 Task: Research Airbnb options in Sihanoukville, Cambodia from 8th December, 2023 to 15th December, 2023 for 9 adults. Place can be shared room with 5 bedrooms having 9 beds and 5 bathrooms. Property type can be flat. Amenities needed are: wifi, TV, free parkinig on premises, gym, breakfast. Look for 3 properties as per requirement.
Action: Mouse moved to (422, 66)
Screenshot: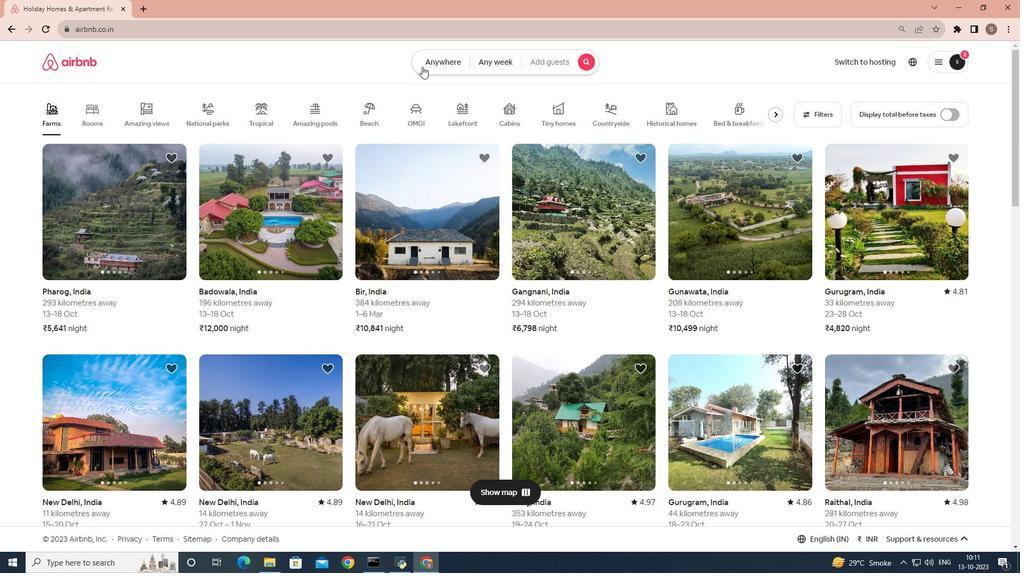 
Action: Mouse pressed left at (422, 66)
Screenshot: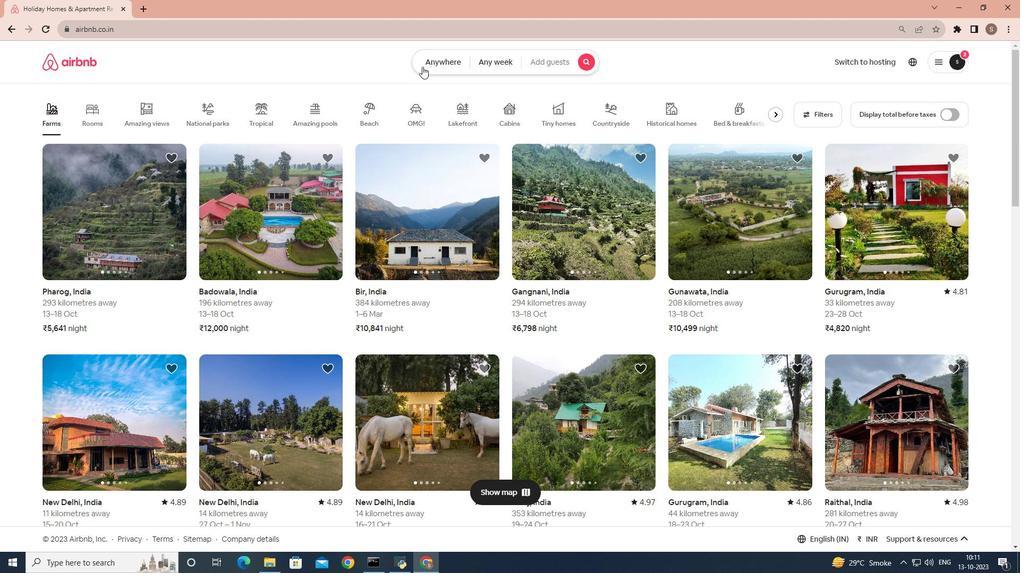 
Action: Mouse moved to (326, 101)
Screenshot: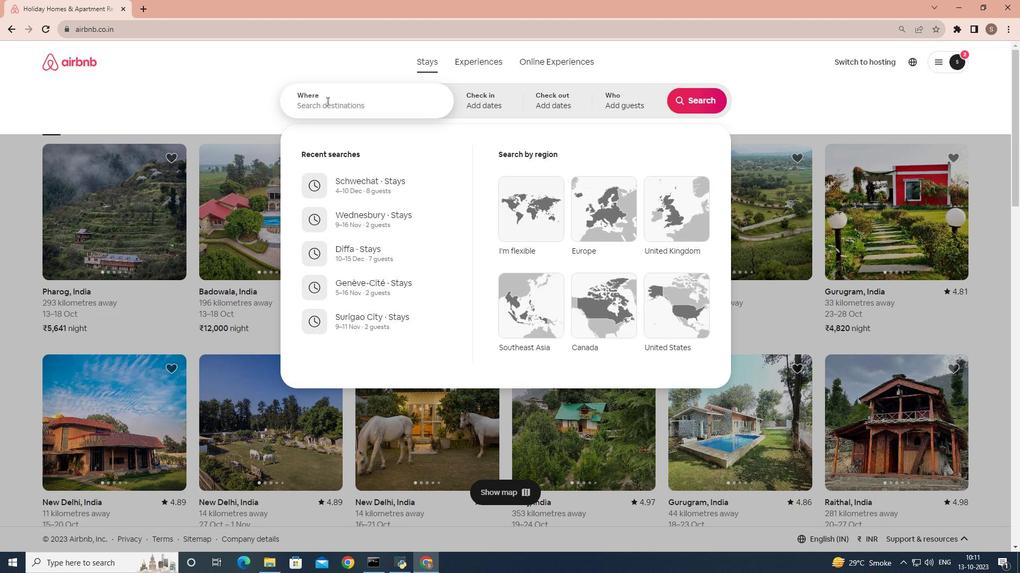 
Action: Mouse pressed left at (326, 101)
Screenshot: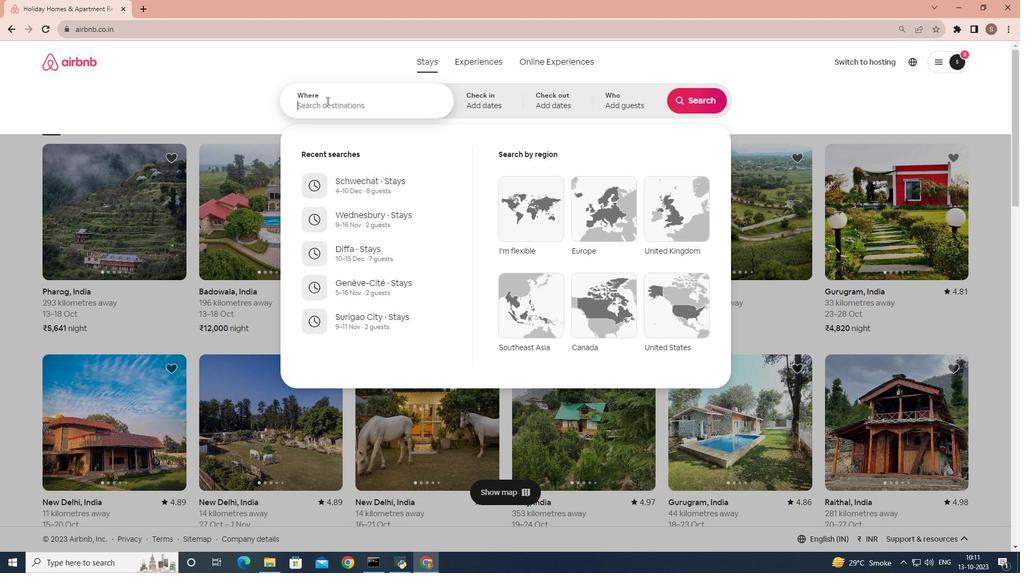 
Action: Key pressed sihanou
Screenshot: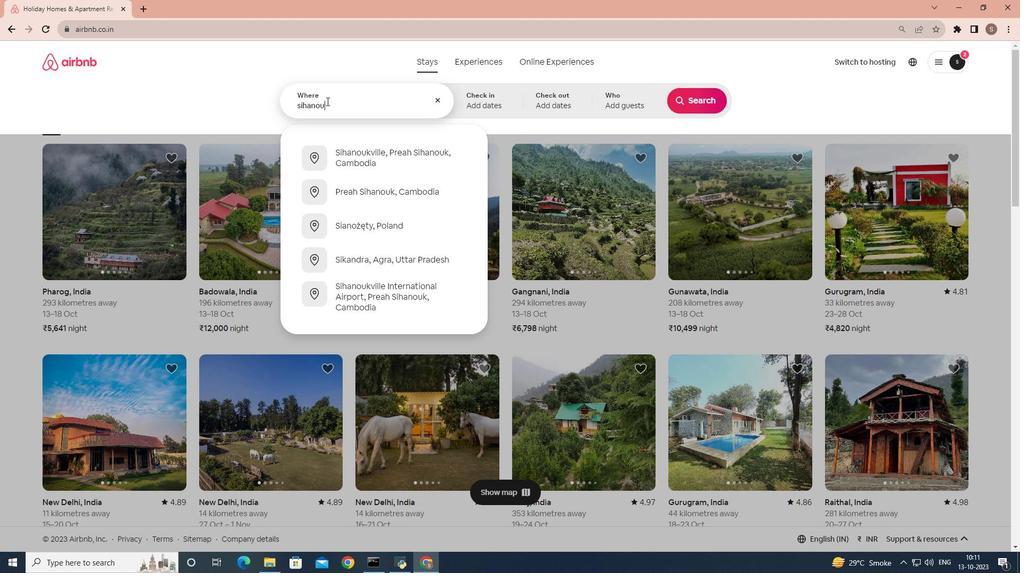 
Action: Mouse moved to (356, 167)
Screenshot: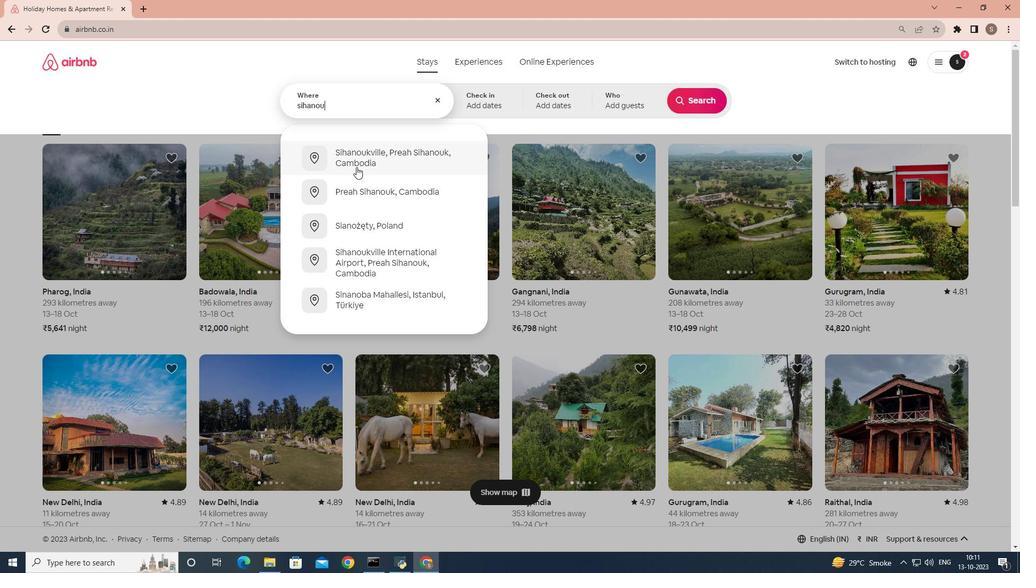 
Action: Mouse pressed left at (356, 167)
Screenshot: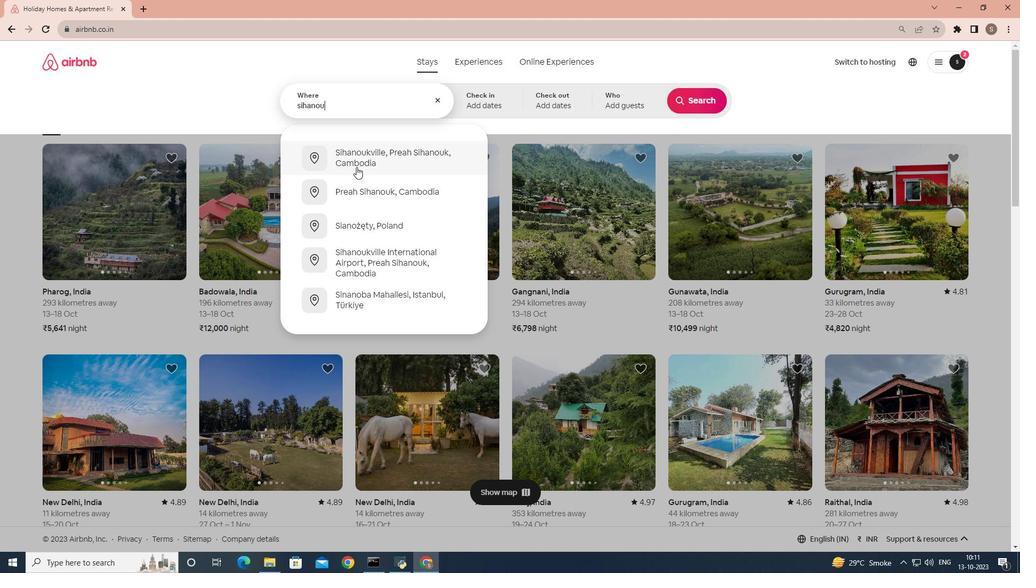 
Action: Mouse moved to (691, 181)
Screenshot: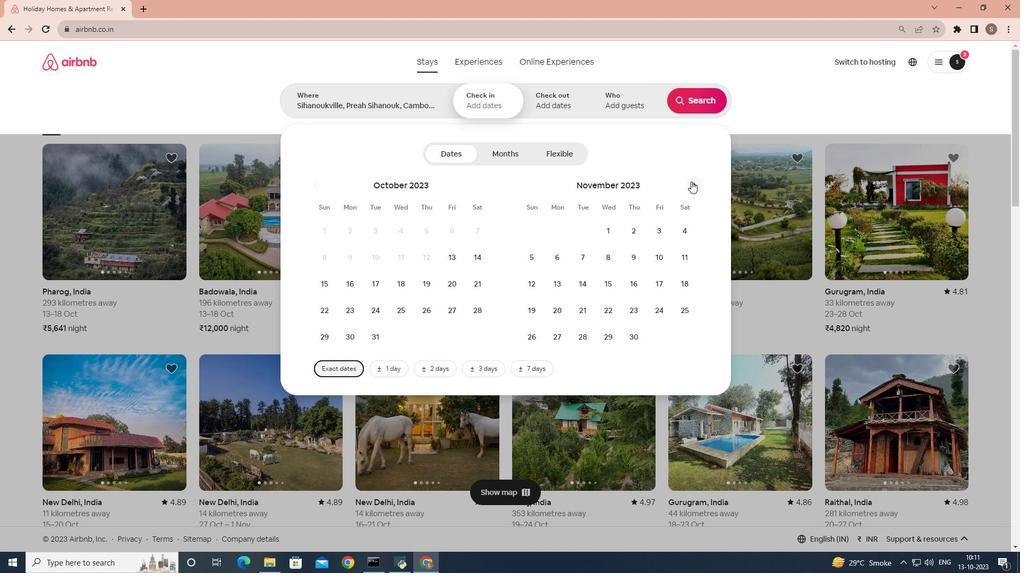 
Action: Mouse pressed left at (691, 181)
Screenshot: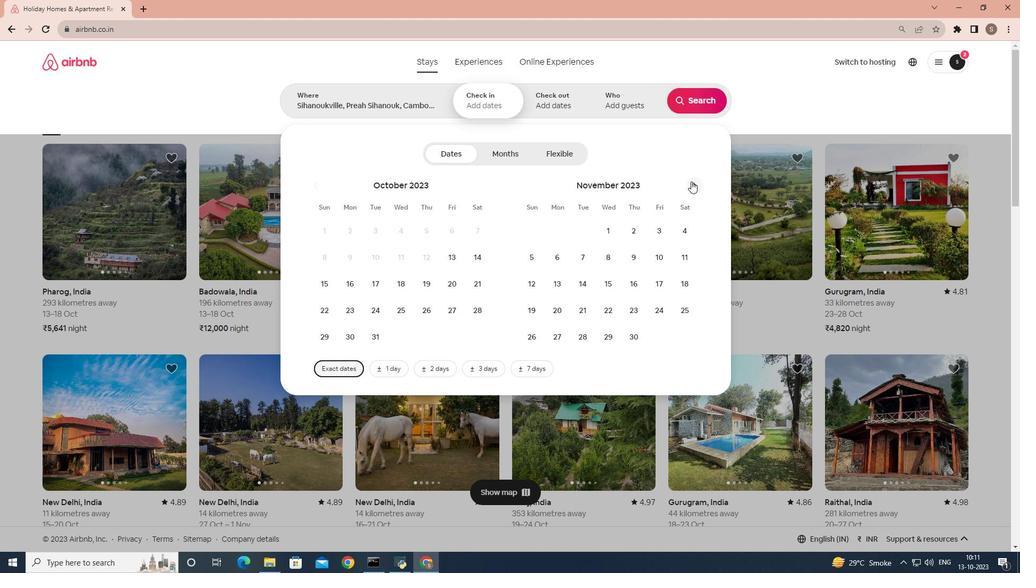 
Action: Mouse moved to (664, 266)
Screenshot: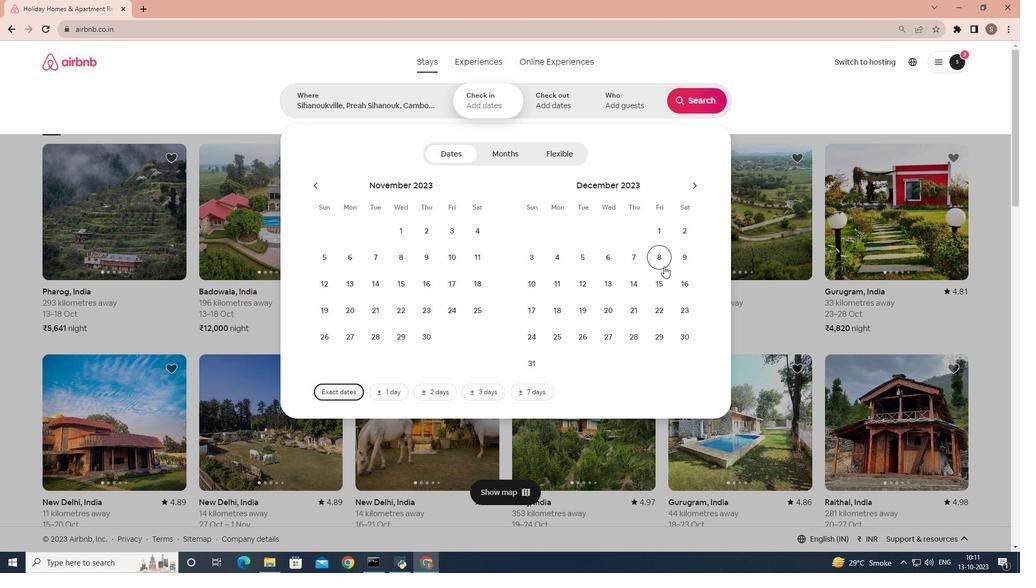 
Action: Mouse pressed left at (664, 266)
Screenshot: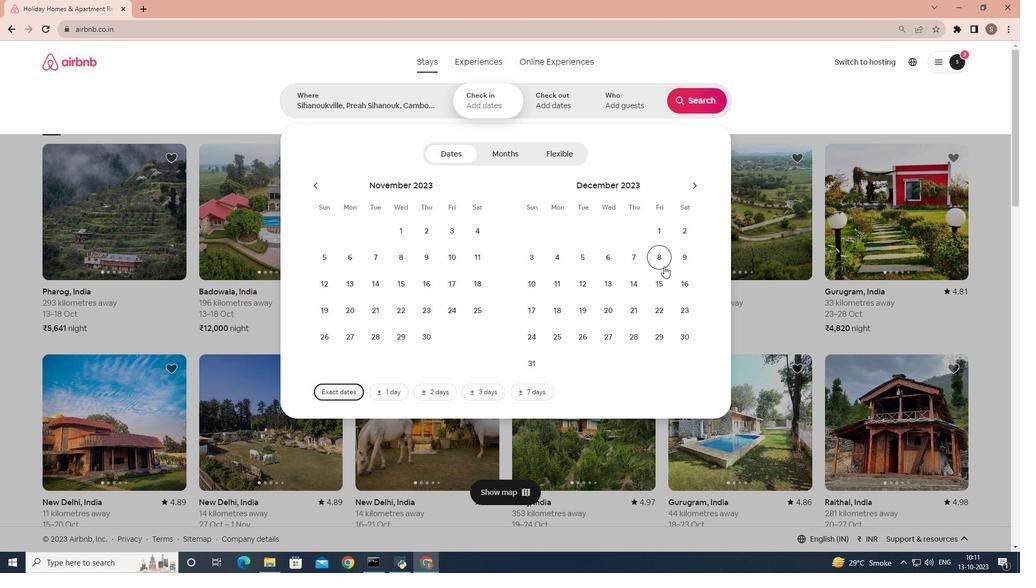 
Action: Mouse moved to (666, 284)
Screenshot: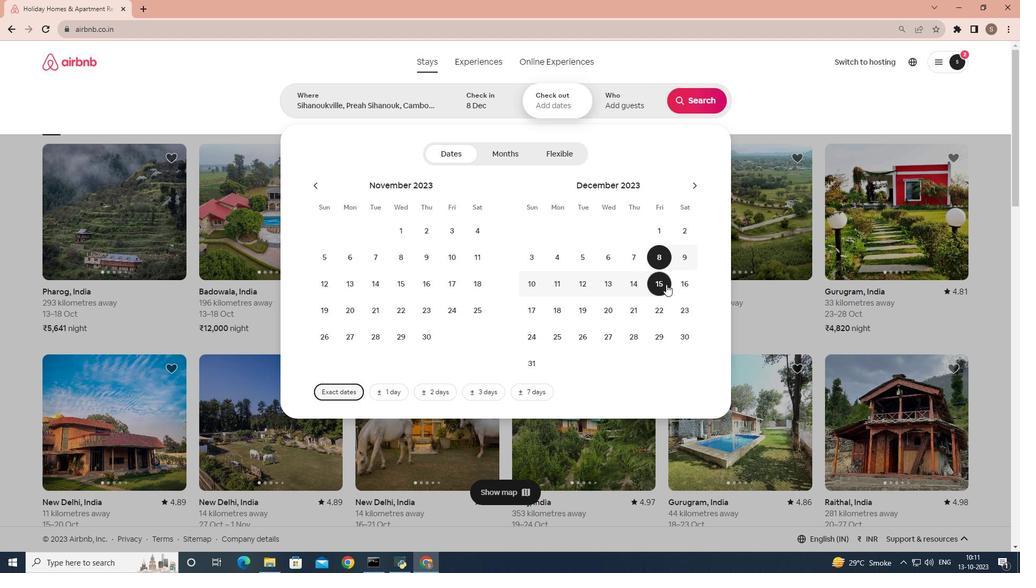 
Action: Mouse pressed left at (666, 284)
Screenshot: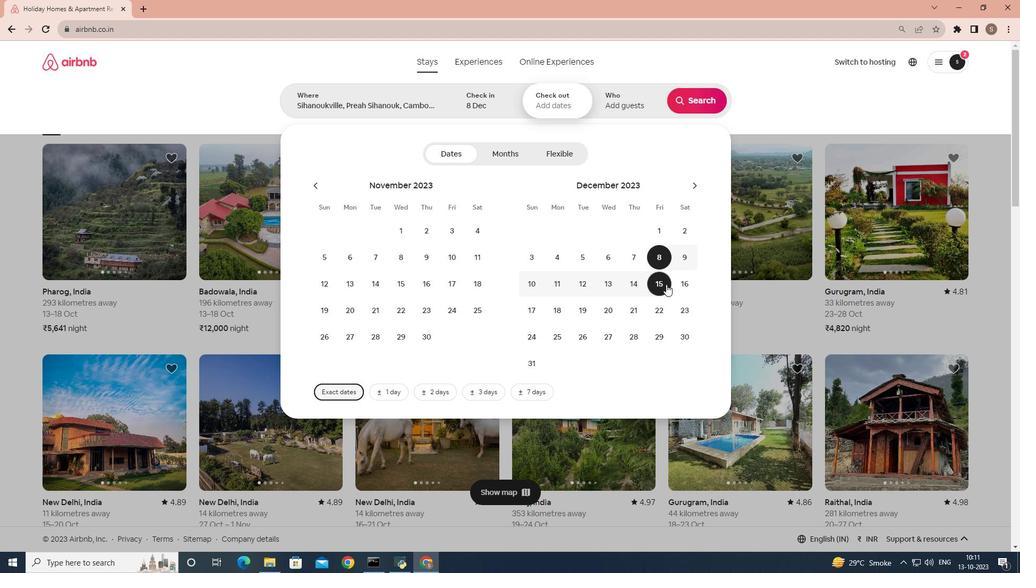 
Action: Mouse moved to (634, 107)
Screenshot: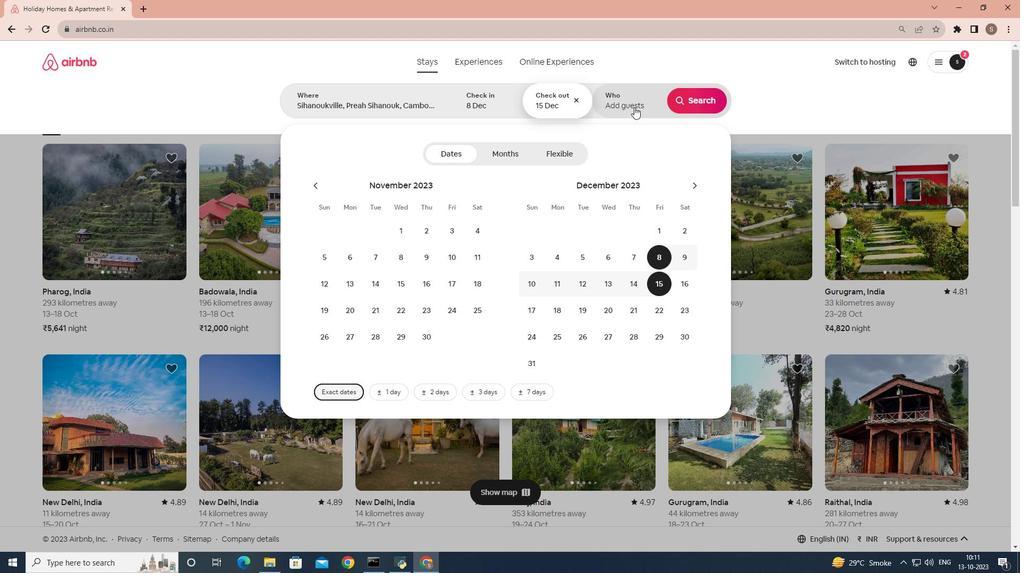 
Action: Mouse pressed left at (634, 107)
Screenshot: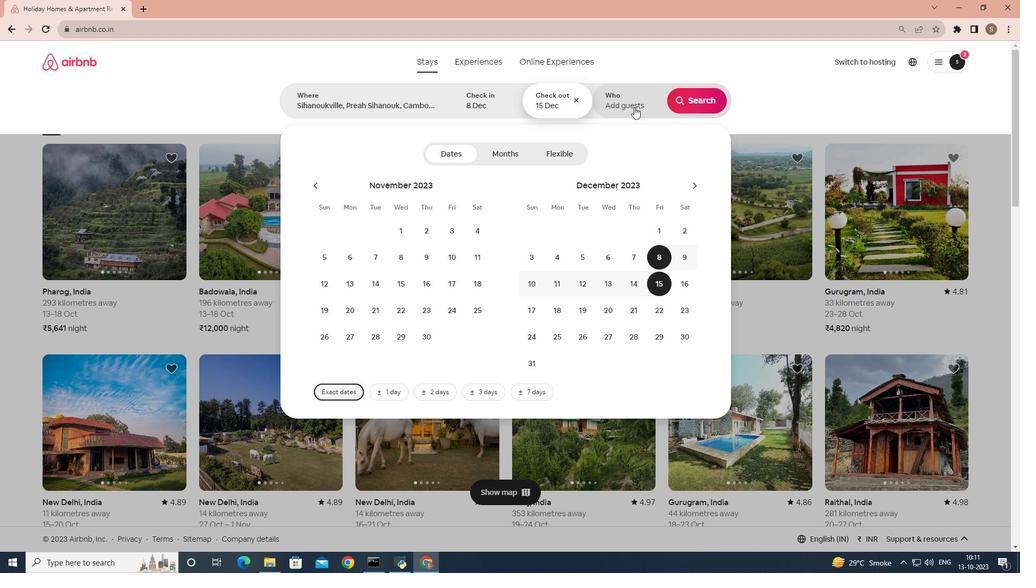 
Action: Mouse moved to (706, 156)
Screenshot: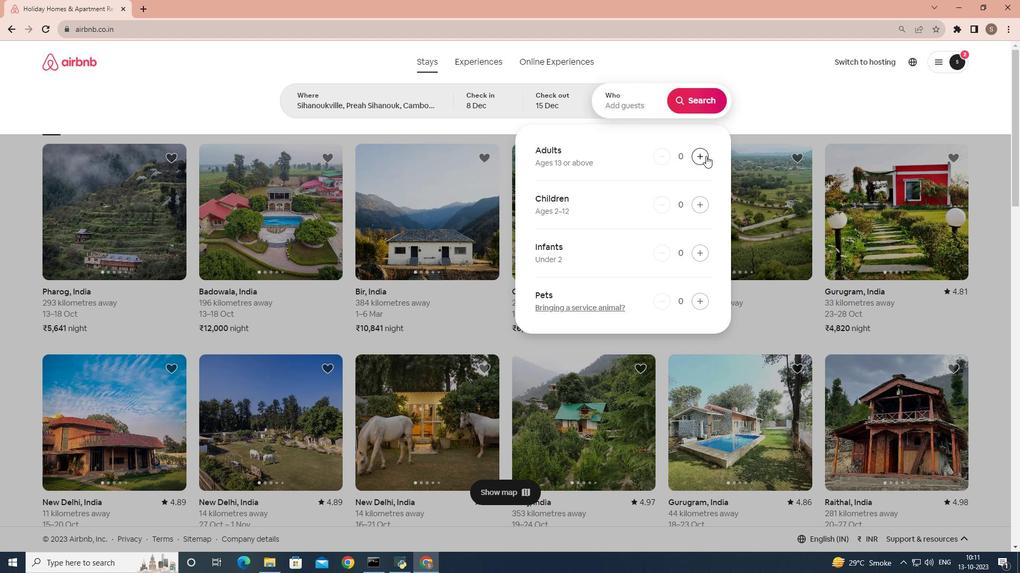 
Action: Mouse pressed left at (706, 156)
Screenshot: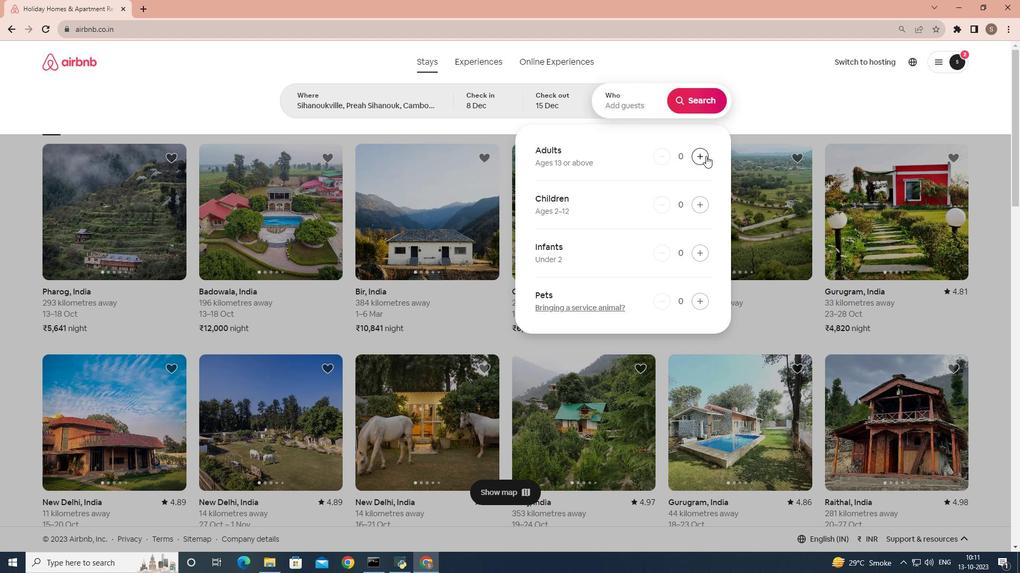 
Action: Mouse pressed left at (706, 156)
Screenshot: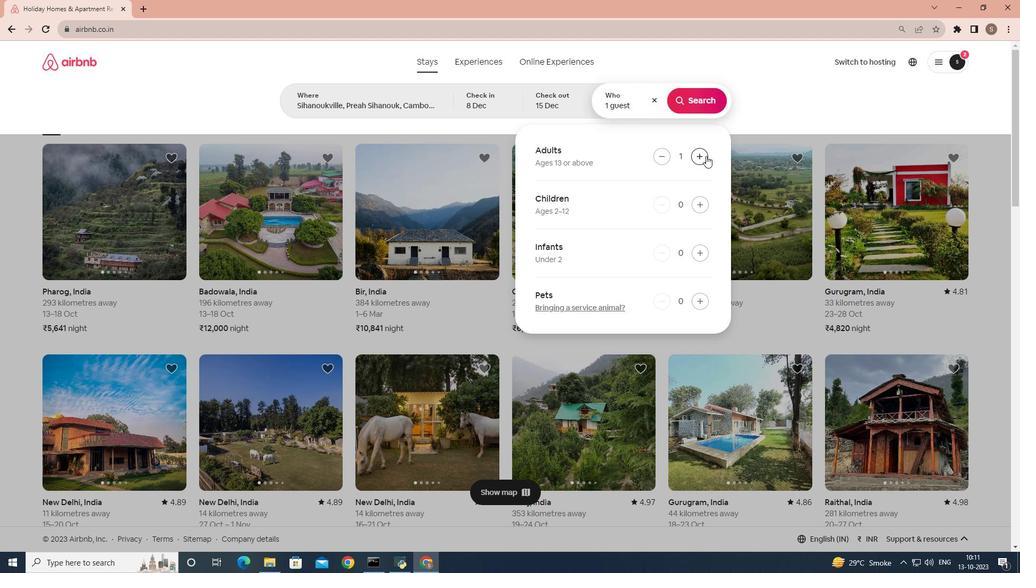 
Action: Mouse pressed left at (706, 156)
Screenshot: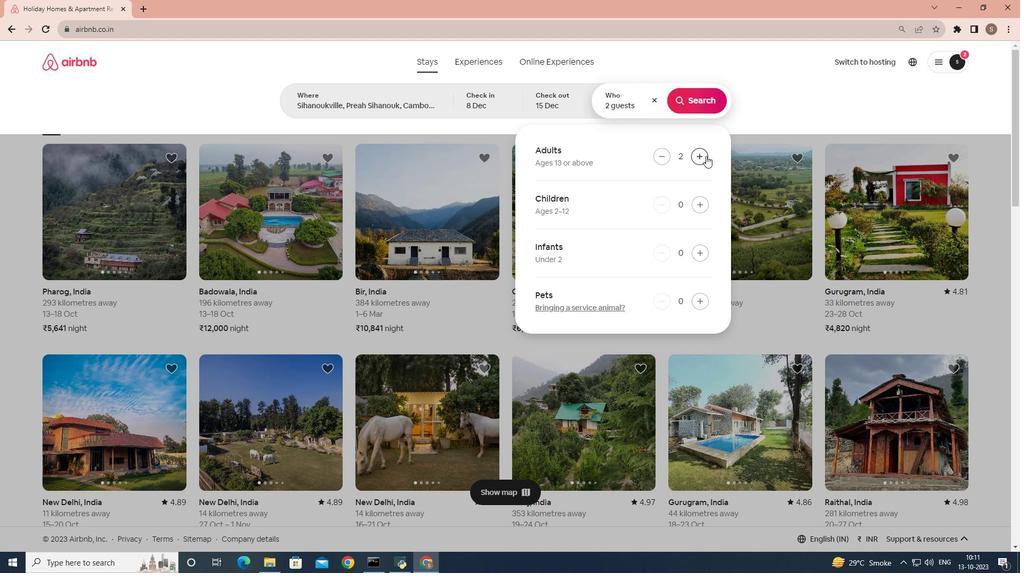 
Action: Mouse pressed left at (706, 156)
Screenshot: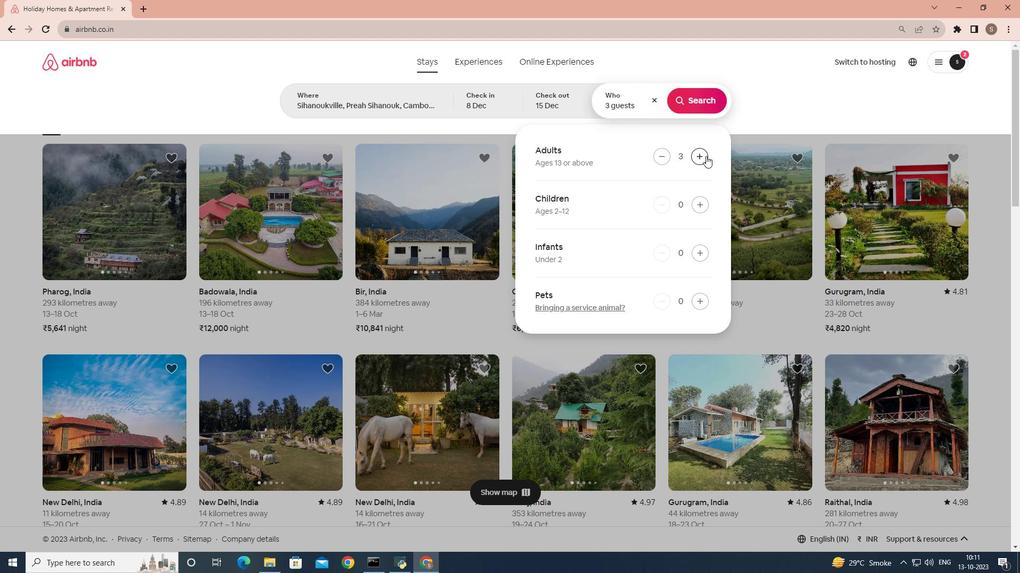 
Action: Mouse pressed left at (706, 156)
Screenshot: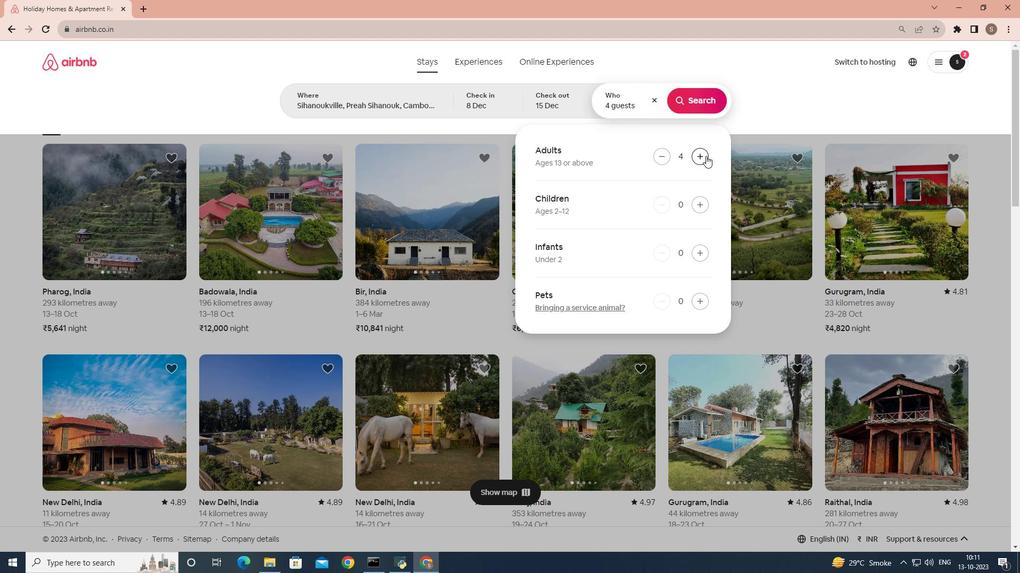 
Action: Mouse pressed left at (706, 156)
Screenshot: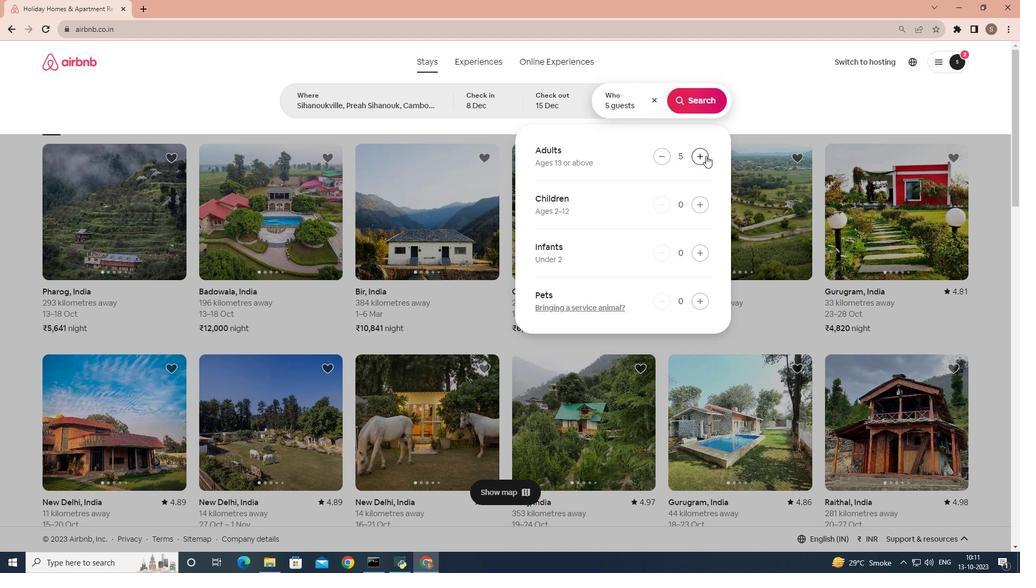 
Action: Mouse pressed left at (706, 156)
Screenshot: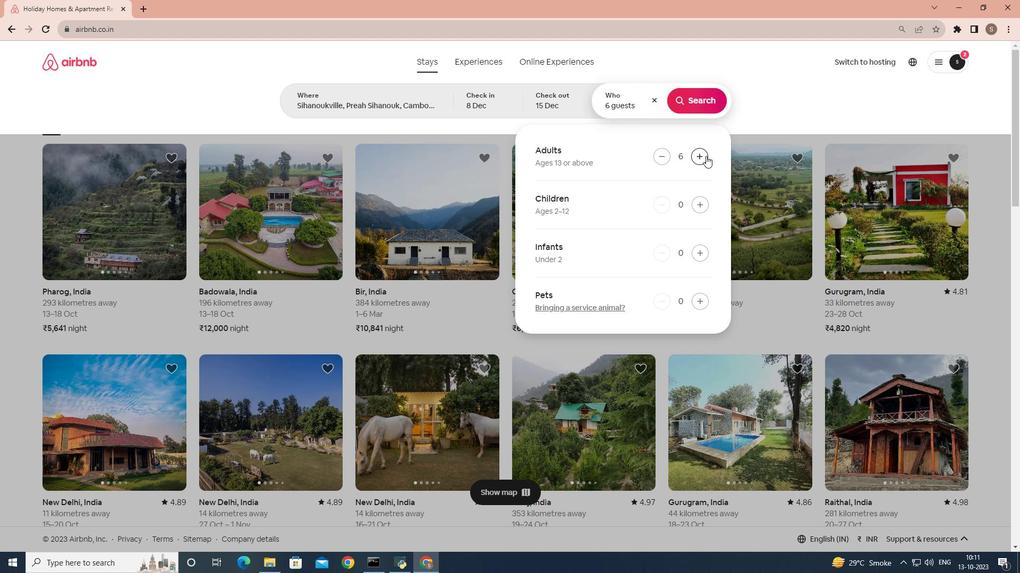 
Action: Mouse pressed left at (706, 156)
Screenshot: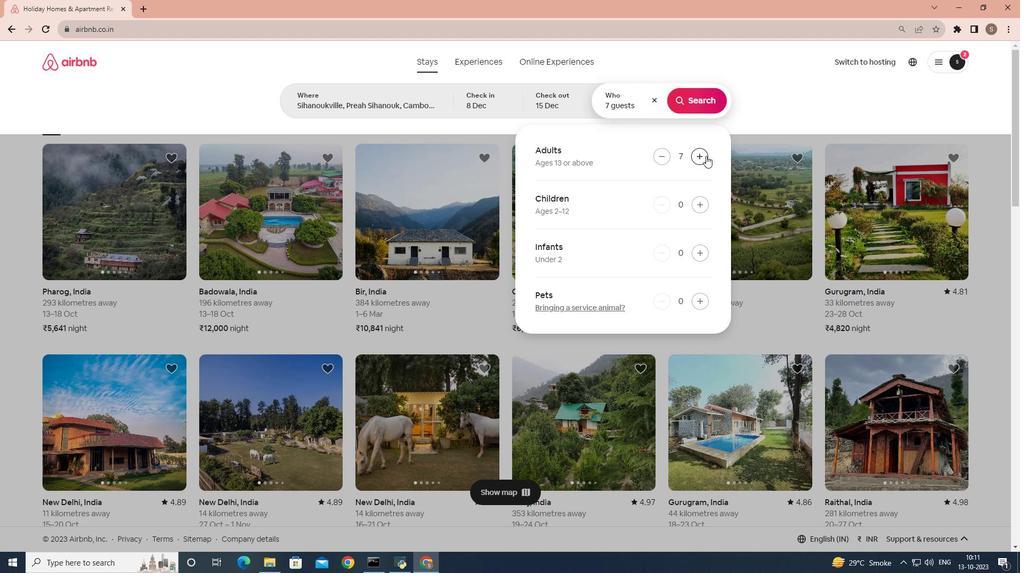 
Action: Mouse moved to (705, 155)
Screenshot: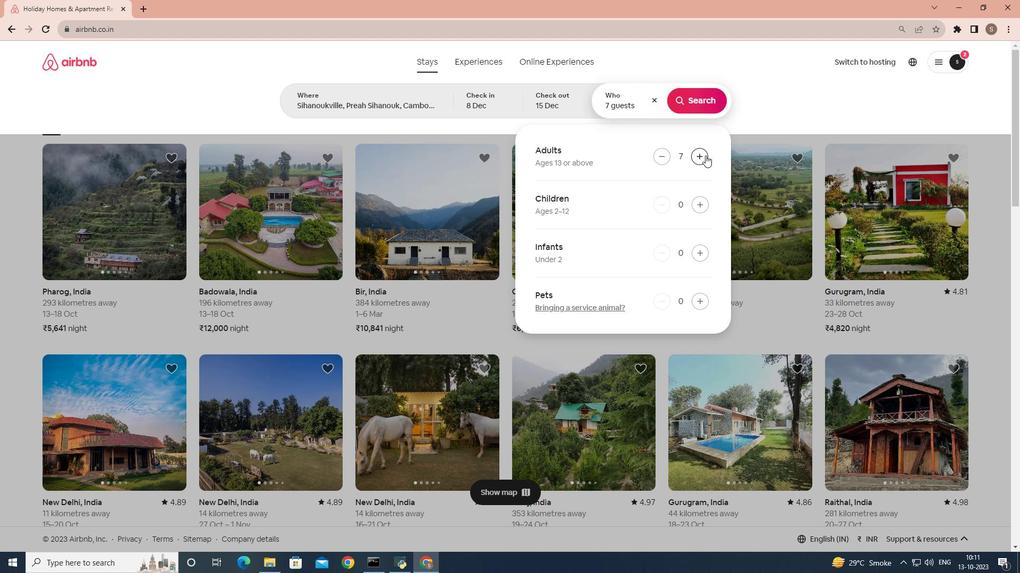 
Action: Mouse pressed left at (705, 155)
Screenshot: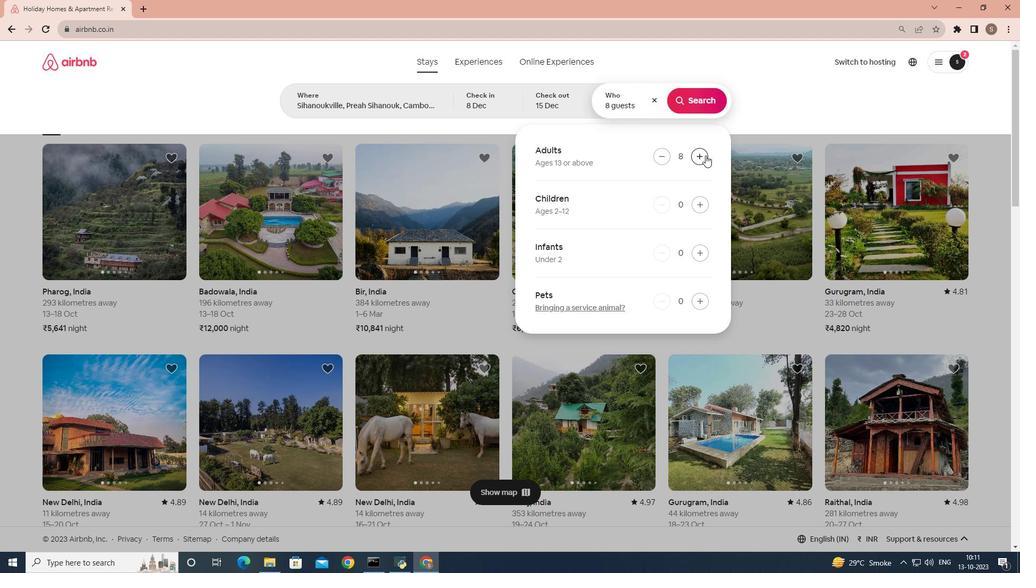 
Action: Mouse moved to (707, 105)
Screenshot: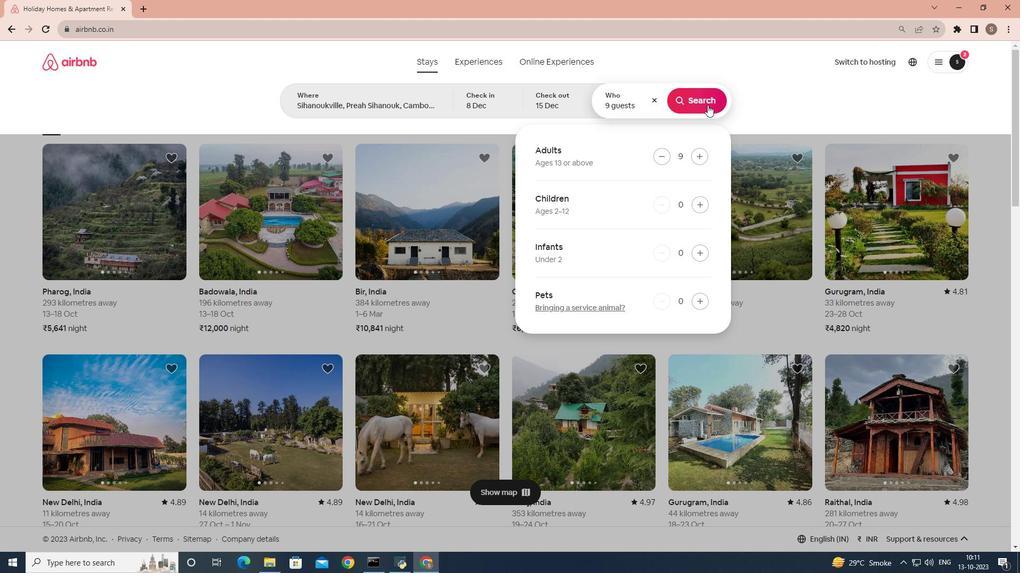 
Action: Mouse pressed left at (707, 105)
Screenshot: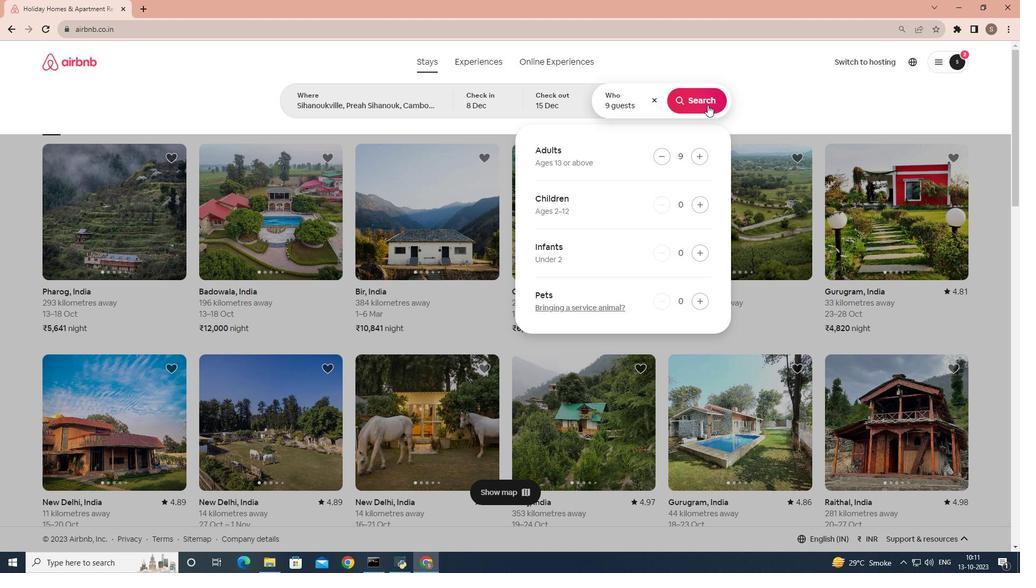 
Action: Mouse moved to (844, 108)
Screenshot: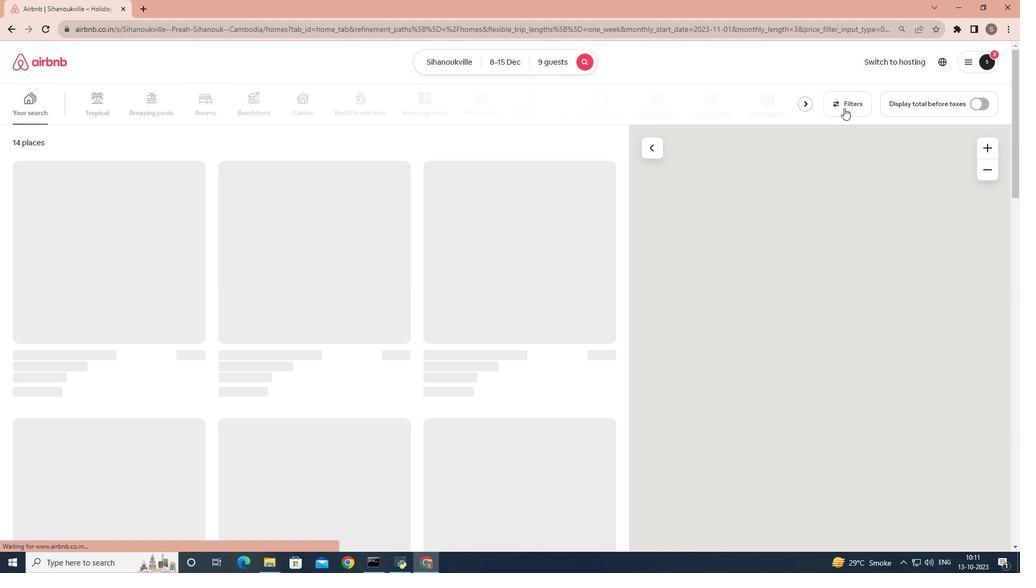 
Action: Mouse pressed left at (844, 108)
Screenshot: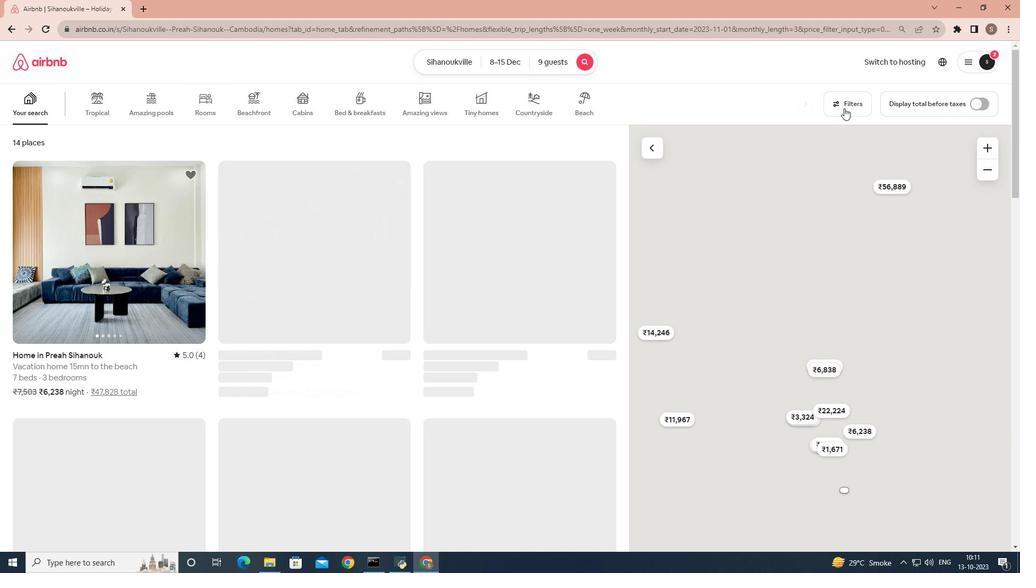 
Action: Mouse moved to (370, 253)
Screenshot: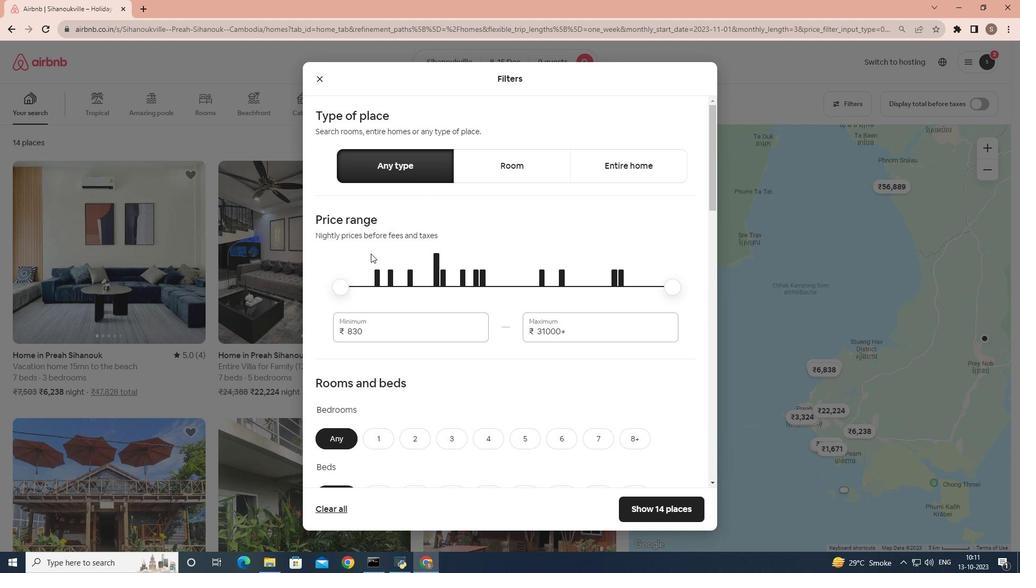 
Action: Mouse scrolled (370, 253) with delta (0, 0)
Screenshot: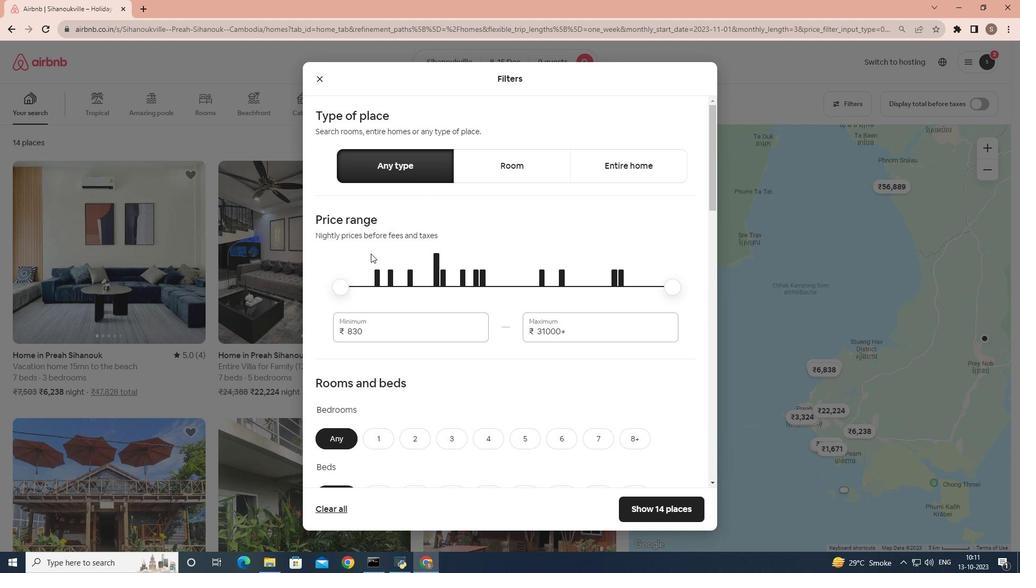 
Action: Mouse scrolled (370, 253) with delta (0, 0)
Screenshot: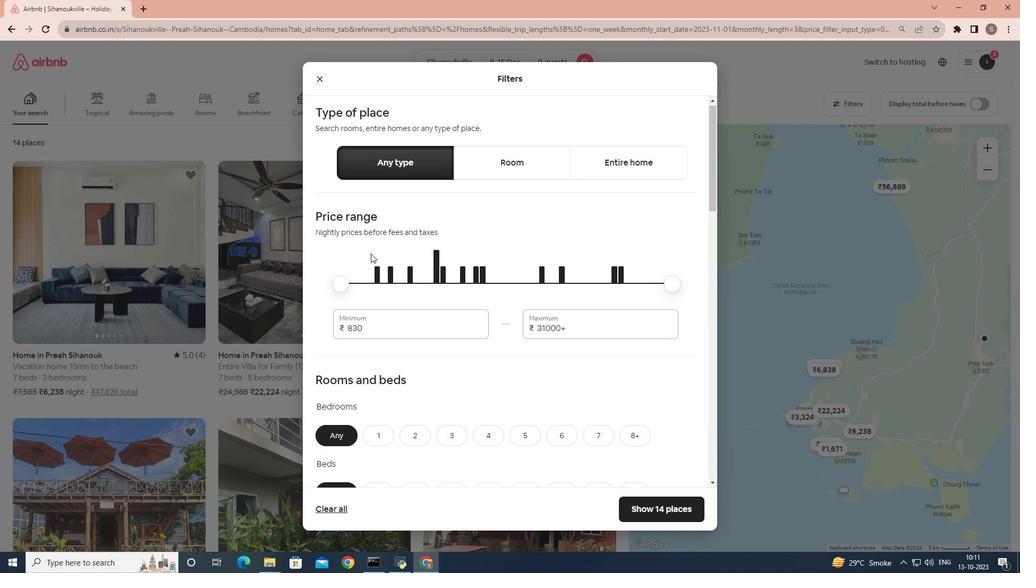 
Action: Mouse scrolled (370, 253) with delta (0, 0)
Screenshot: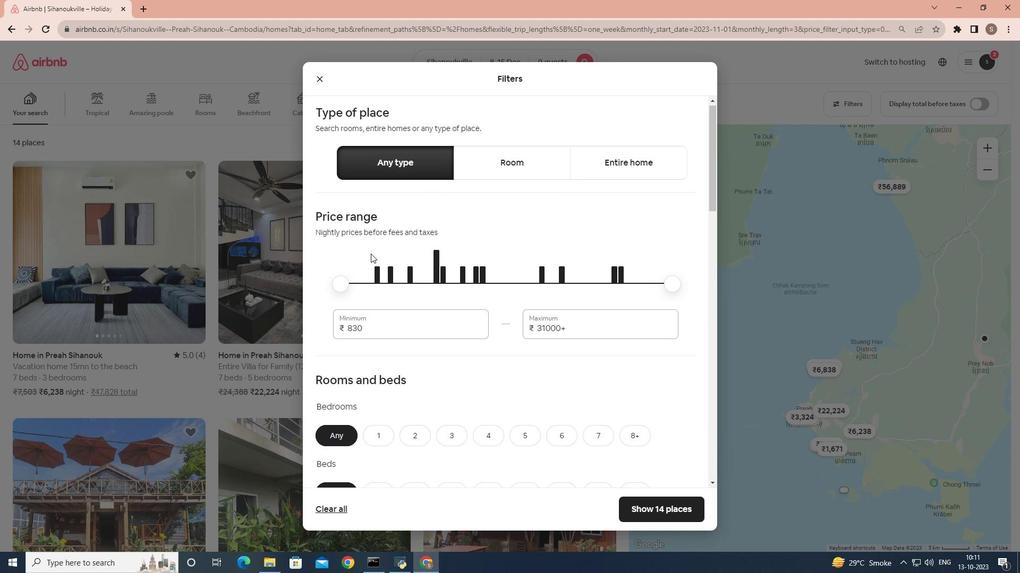 
Action: Mouse scrolled (370, 253) with delta (0, 0)
Screenshot: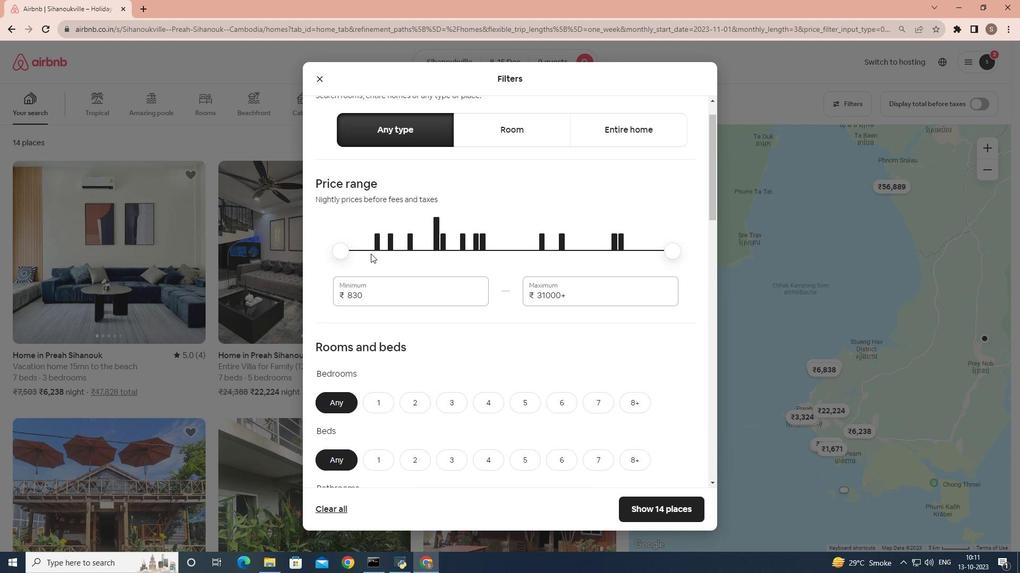 
Action: Mouse moved to (538, 233)
Screenshot: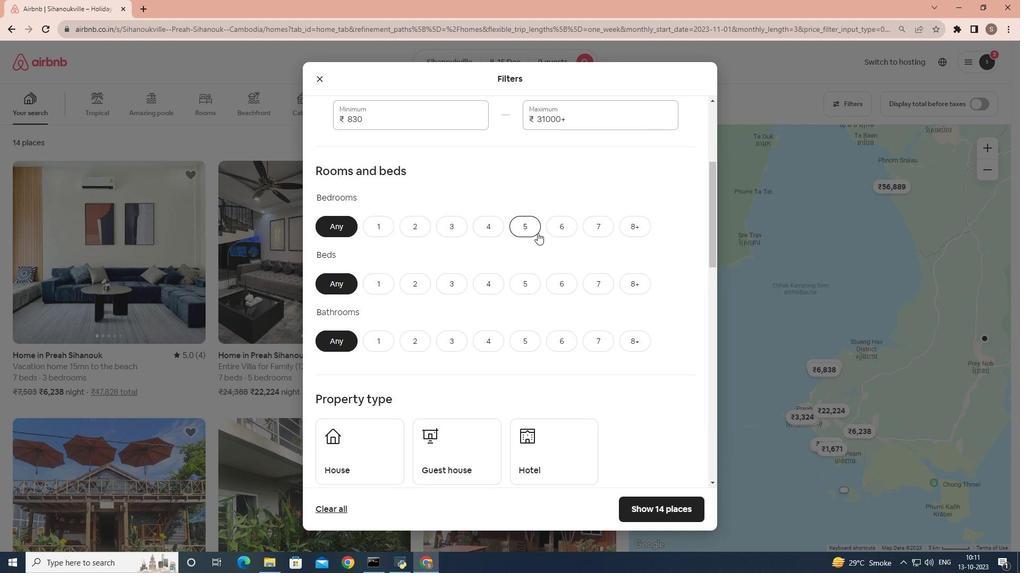 
Action: Mouse pressed left at (538, 233)
Screenshot: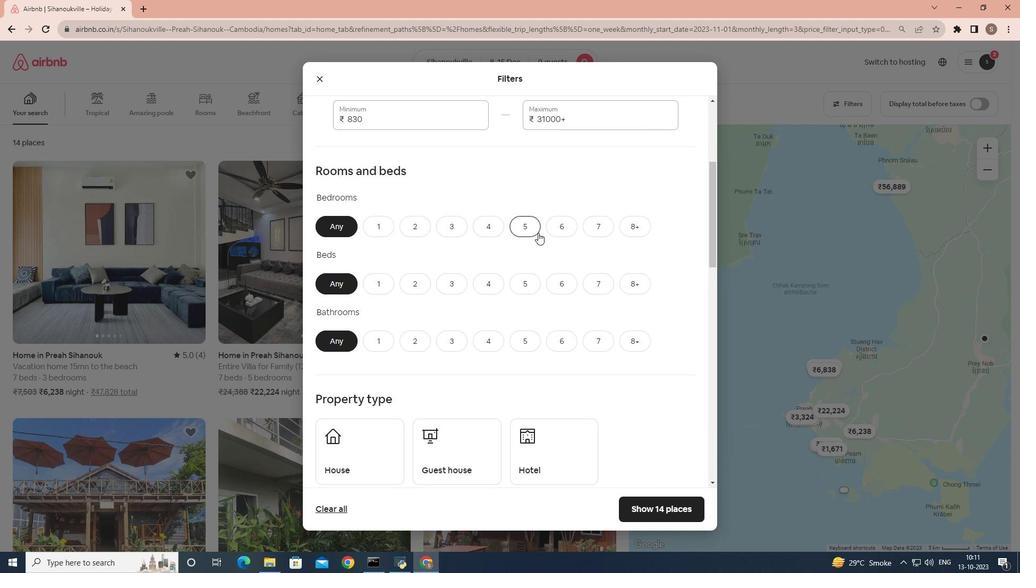 
Action: Mouse moved to (529, 229)
Screenshot: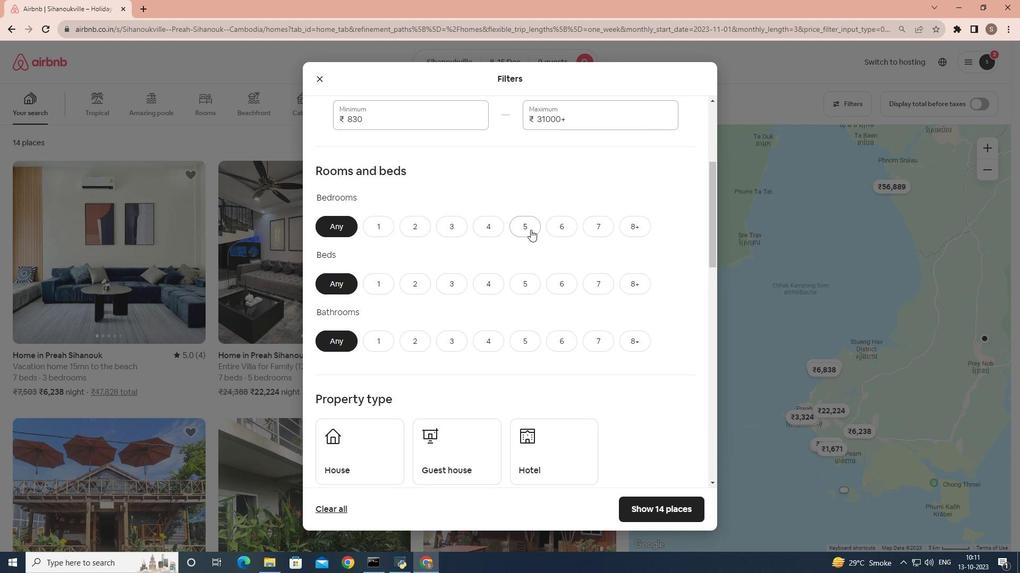
Action: Mouse pressed left at (529, 229)
Screenshot: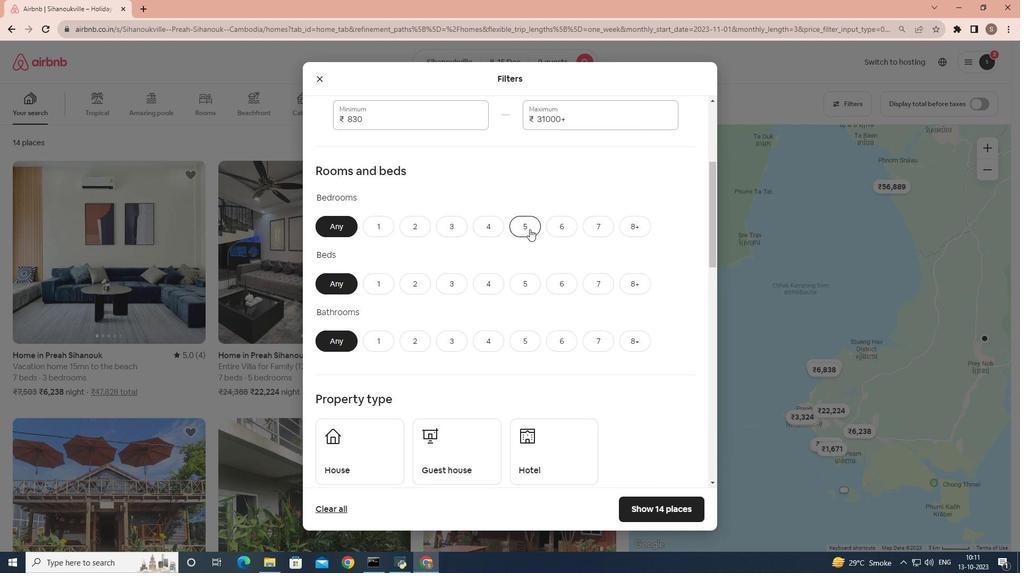 
Action: Mouse moved to (632, 285)
Screenshot: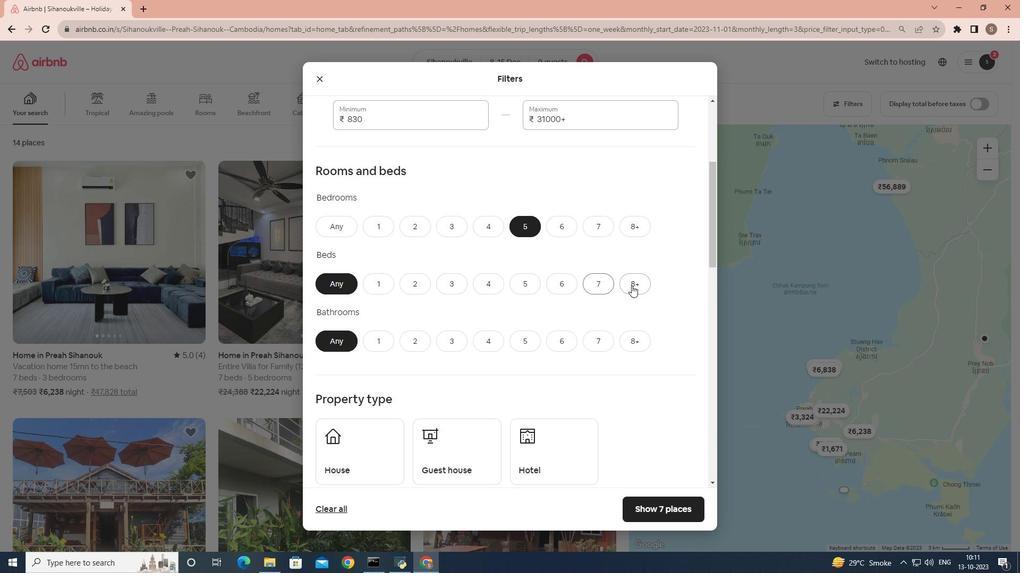
Action: Mouse pressed left at (632, 285)
Screenshot: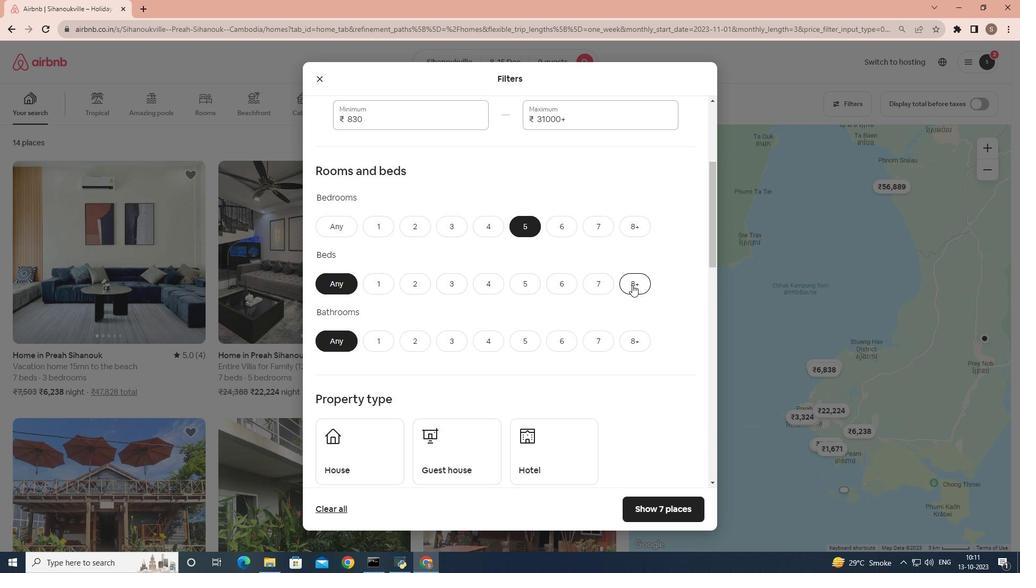 
Action: Mouse moved to (533, 343)
Screenshot: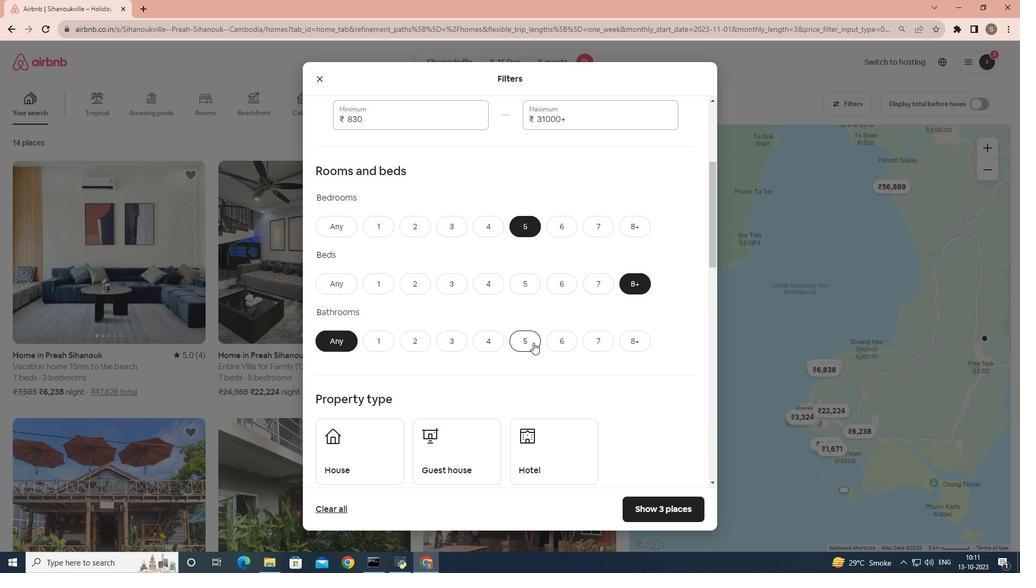 
Action: Mouse pressed left at (533, 343)
Screenshot: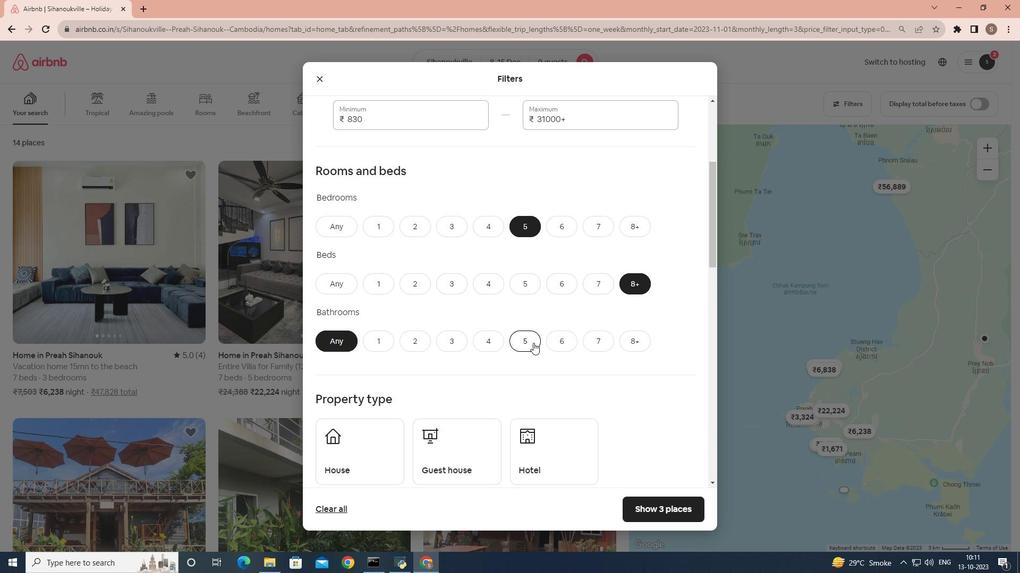 
Action: Mouse moved to (460, 334)
Screenshot: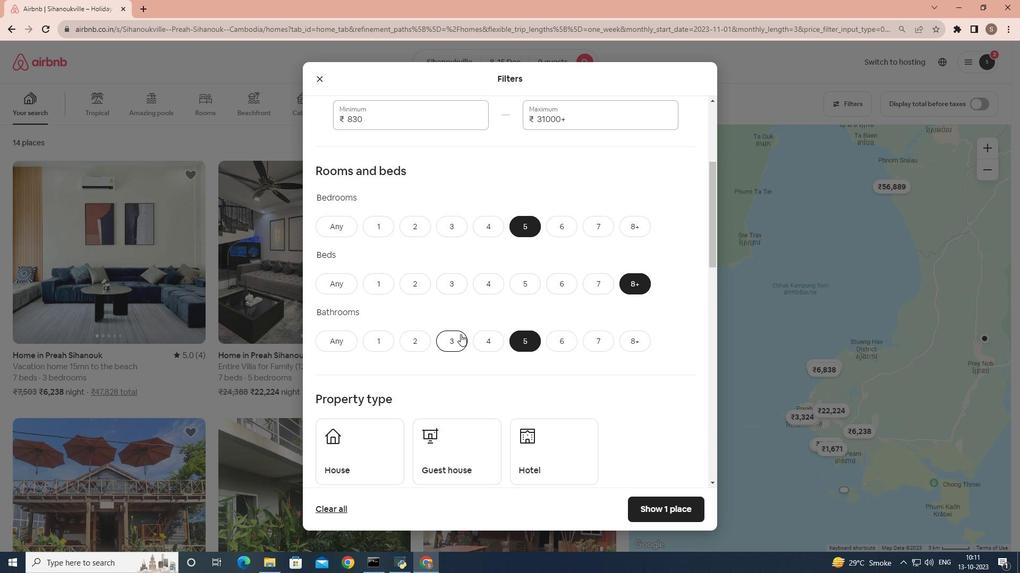 
Action: Mouse scrolled (460, 334) with delta (0, 0)
Screenshot: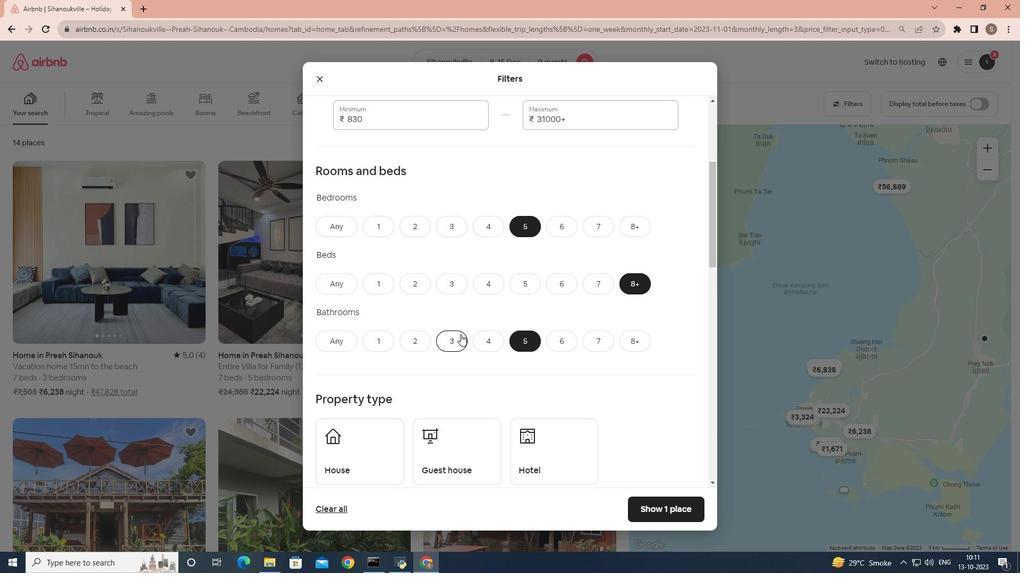 
Action: Mouse scrolled (460, 334) with delta (0, 0)
Screenshot: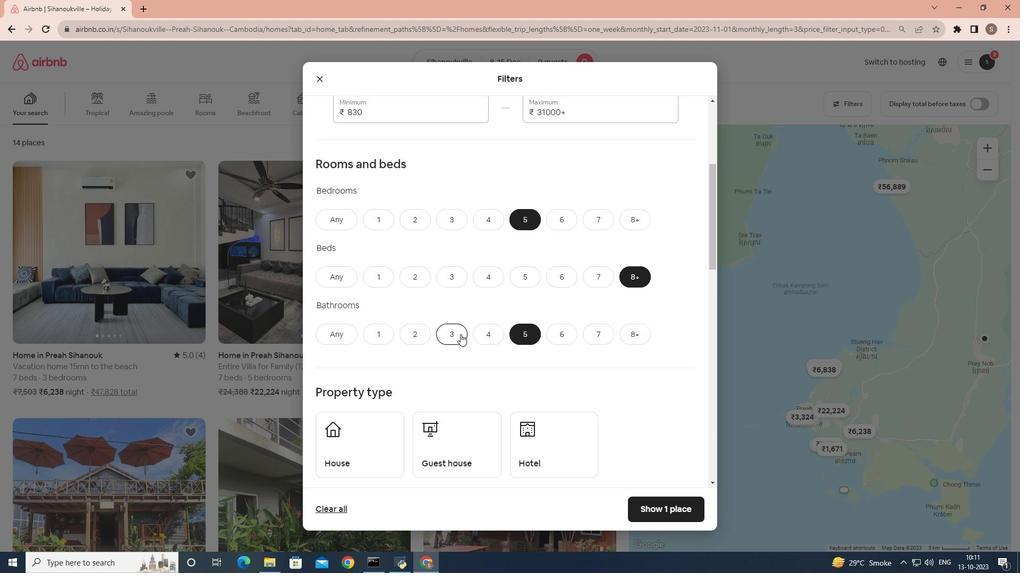 
Action: Mouse scrolled (460, 334) with delta (0, 0)
Screenshot: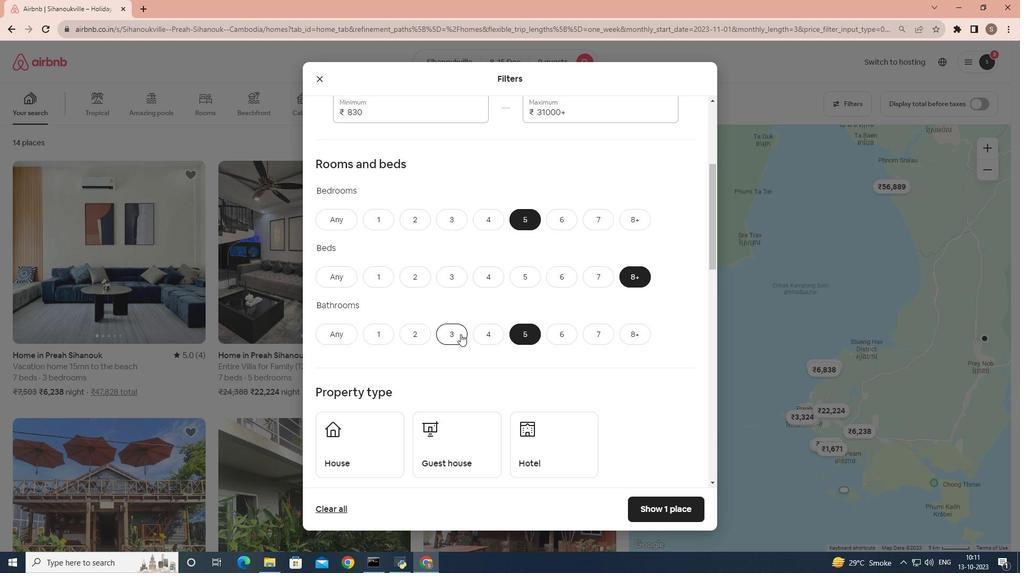 
Action: Mouse moved to (441, 331)
Screenshot: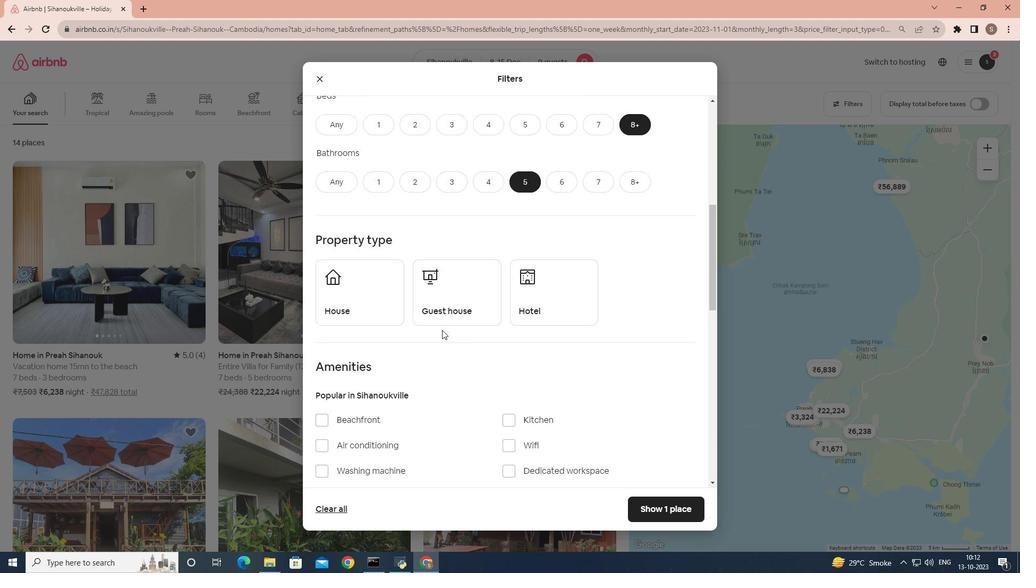 
Action: Mouse scrolled (441, 330) with delta (0, 0)
Screenshot: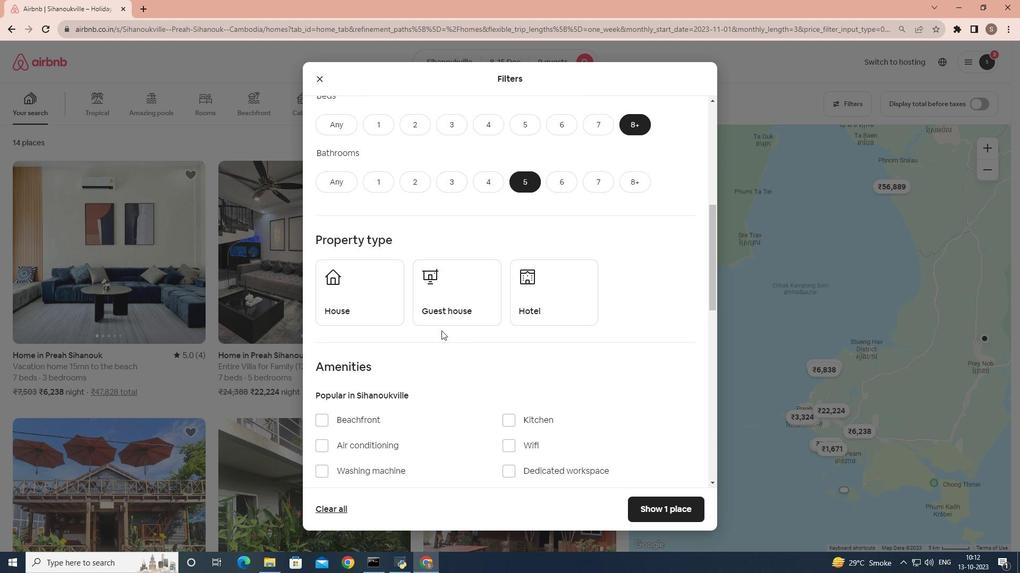 
Action: Mouse scrolled (441, 330) with delta (0, 0)
Screenshot: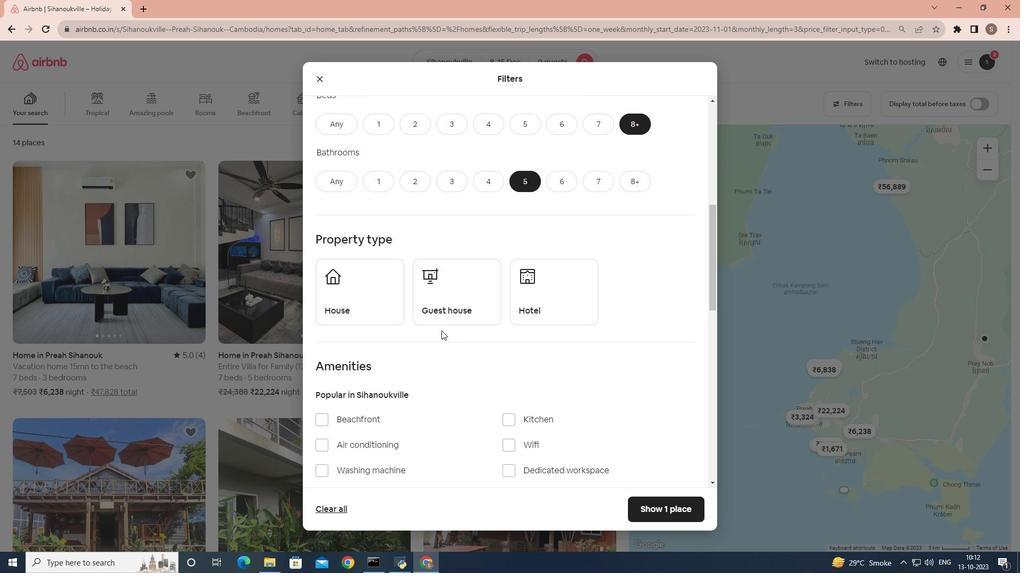 
Action: Mouse scrolled (441, 330) with delta (0, 0)
Screenshot: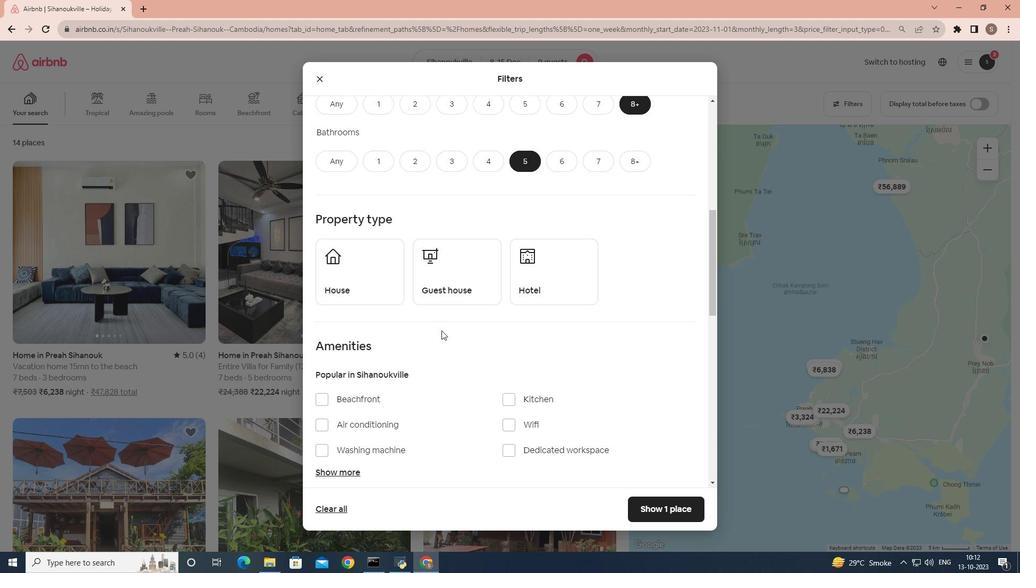 
Action: Mouse moved to (532, 284)
Screenshot: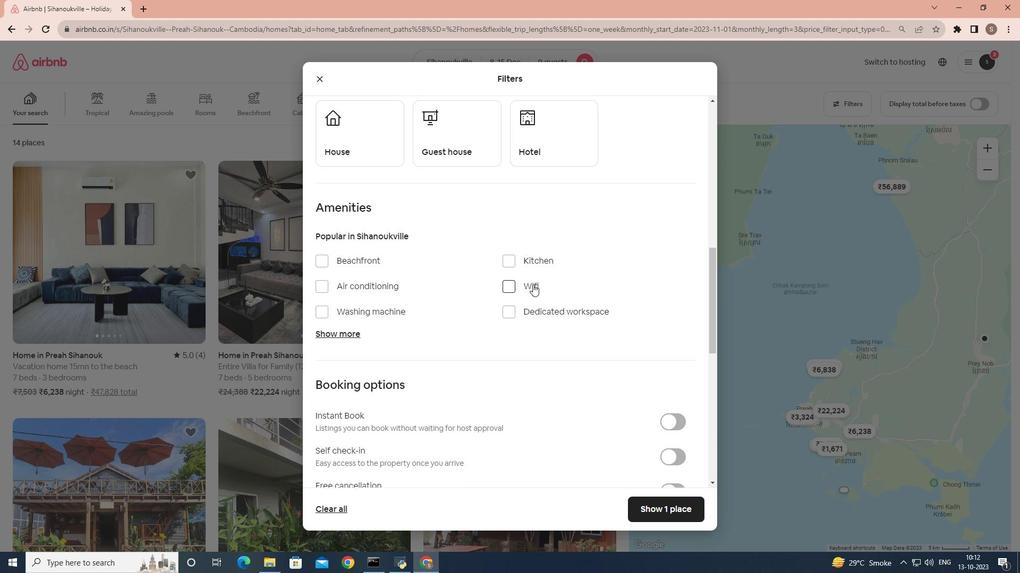 
Action: Mouse pressed left at (532, 284)
Screenshot: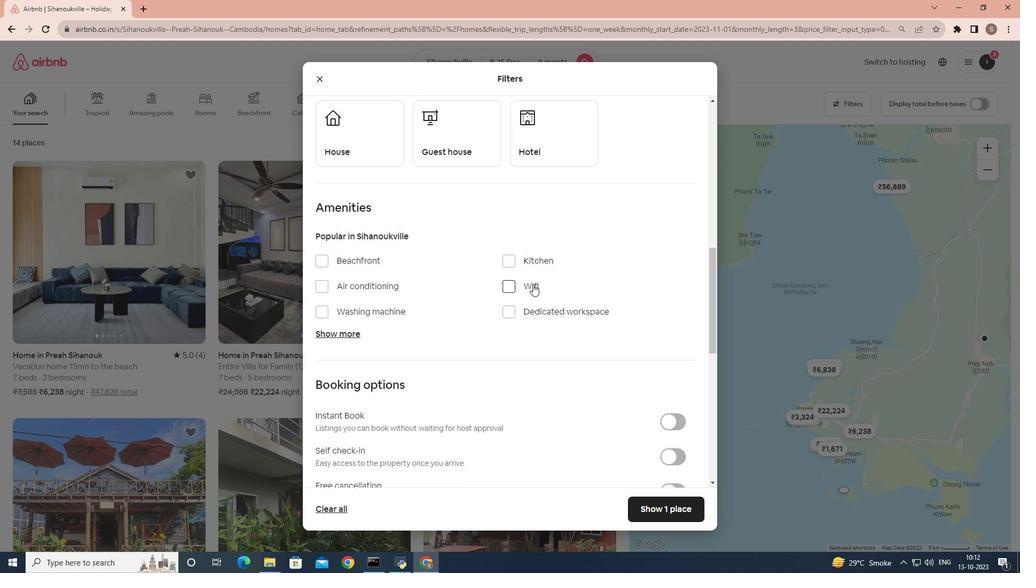 
Action: Mouse moved to (332, 333)
Screenshot: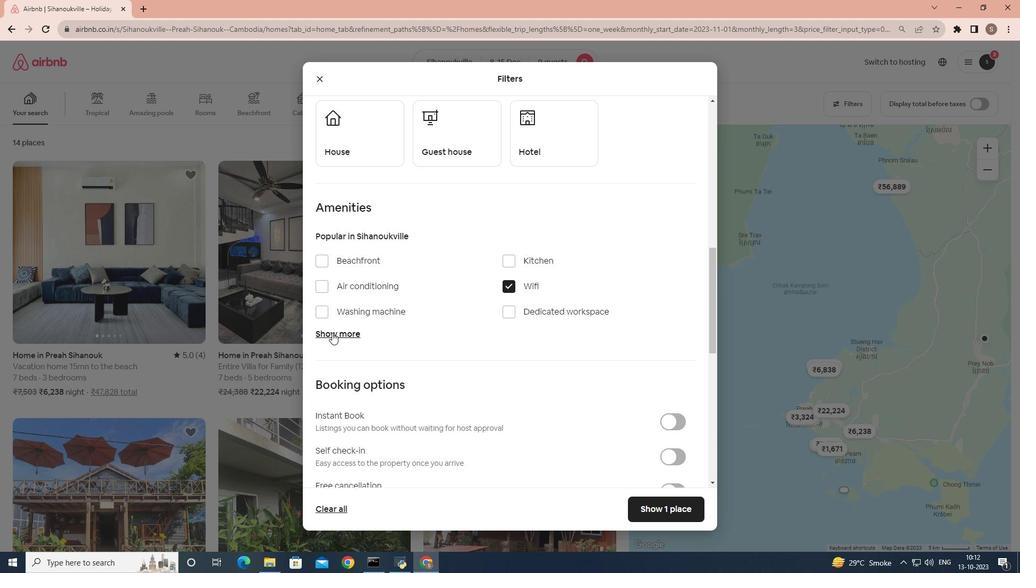 
Action: Mouse pressed left at (332, 333)
Screenshot: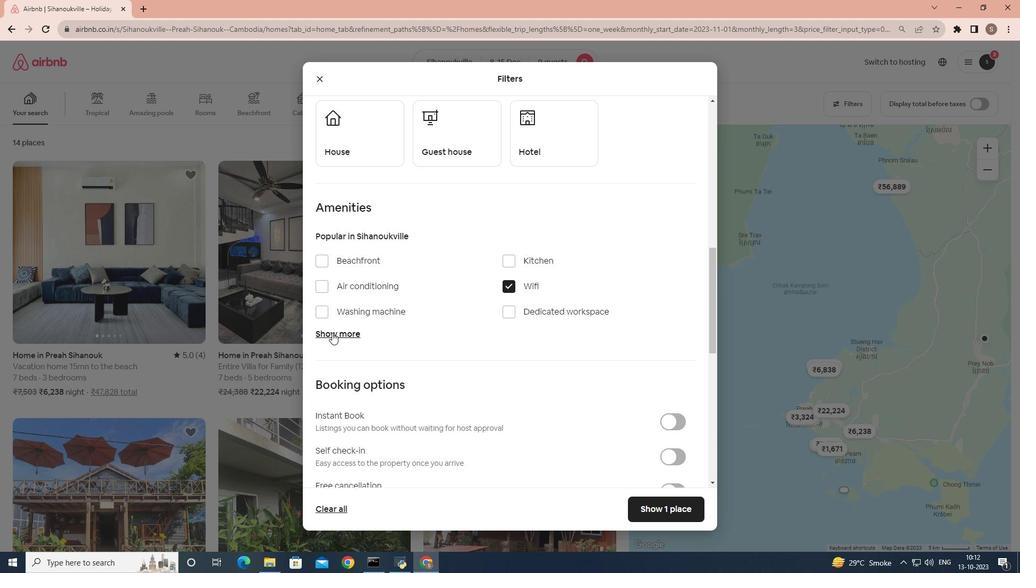 
Action: Mouse moved to (332, 398)
Screenshot: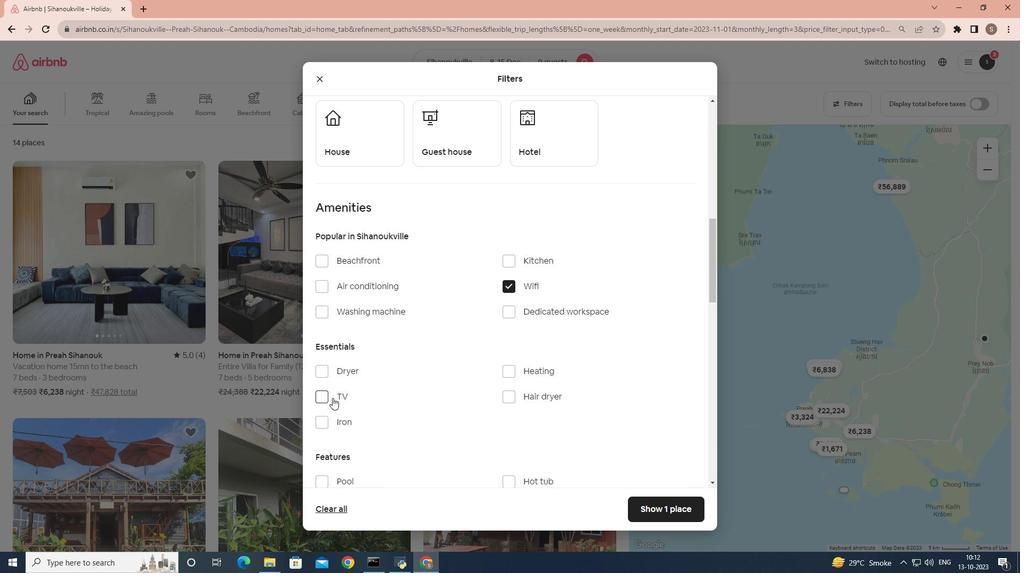 
Action: Mouse pressed left at (332, 398)
Screenshot: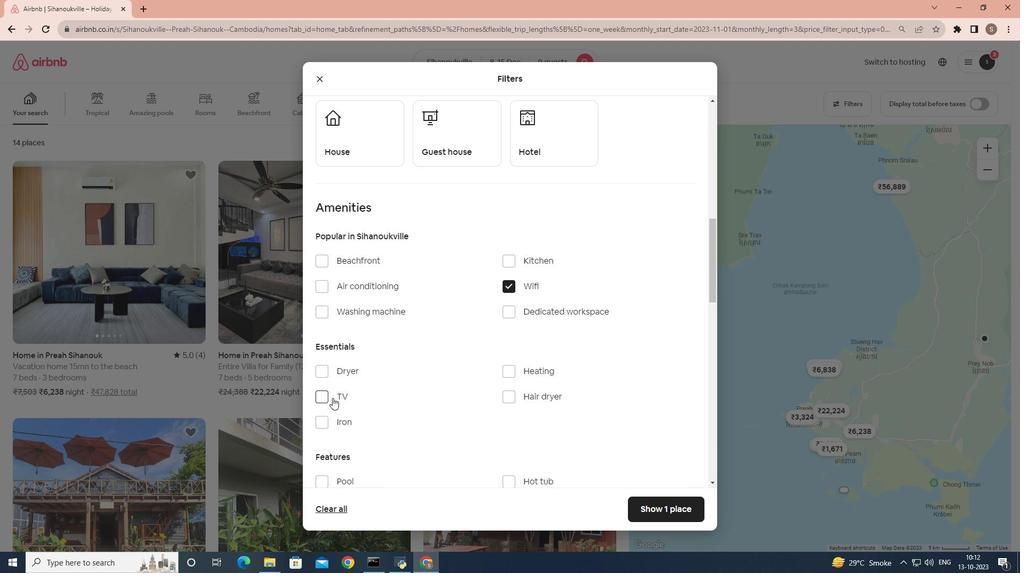 
Action: Mouse moved to (379, 382)
Screenshot: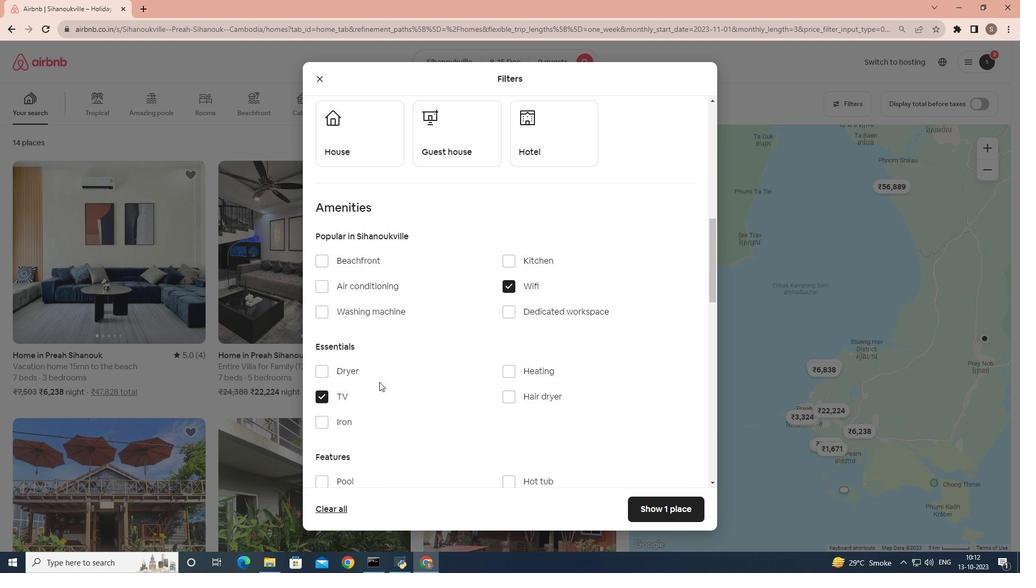 
Action: Mouse scrolled (379, 382) with delta (0, 0)
Screenshot: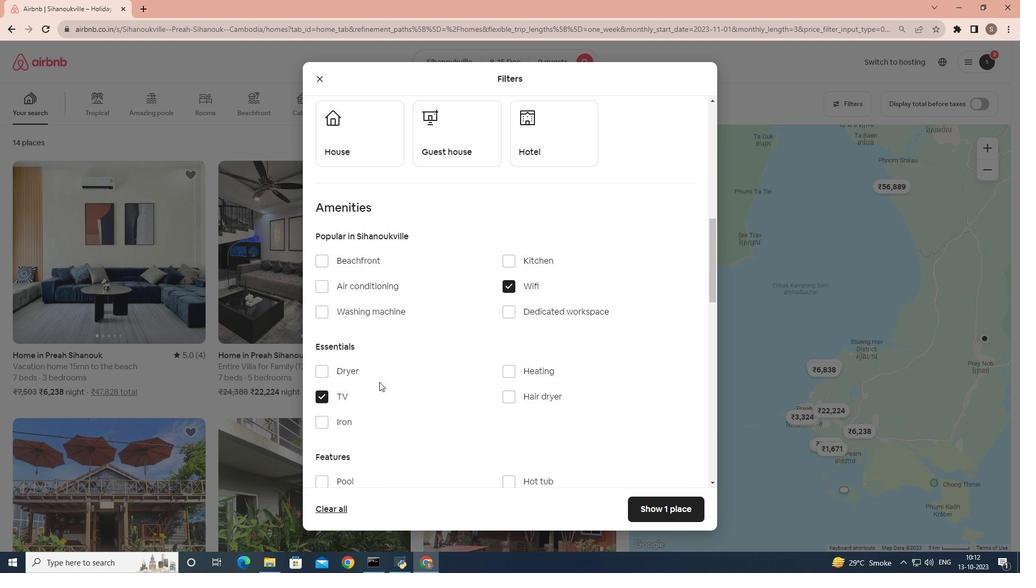 
Action: Mouse moved to (477, 353)
Screenshot: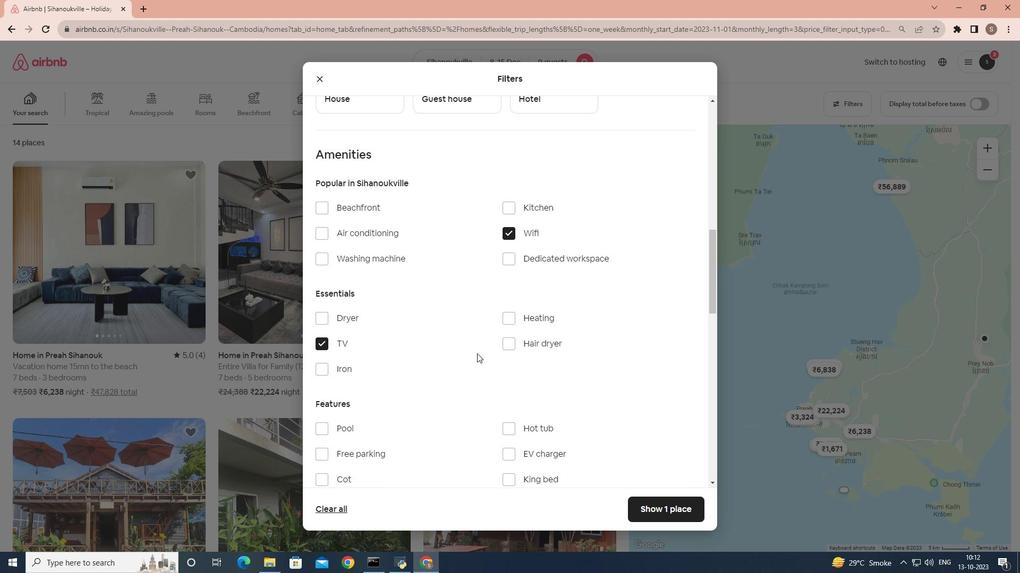 
Action: Mouse scrolled (477, 353) with delta (0, 0)
Screenshot: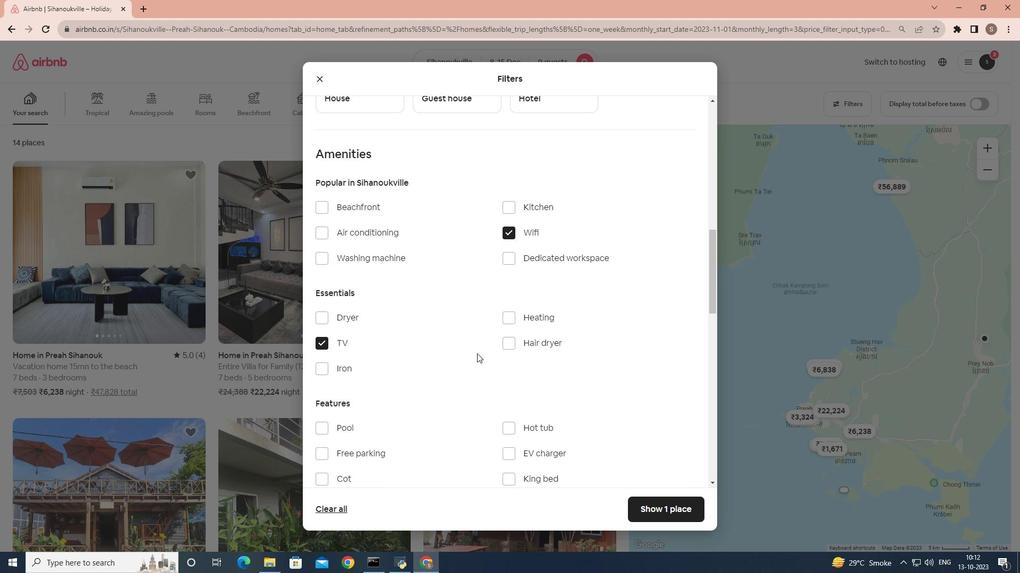 
Action: Mouse scrolled (477, 353) with delta (0, 0)
Screenshot: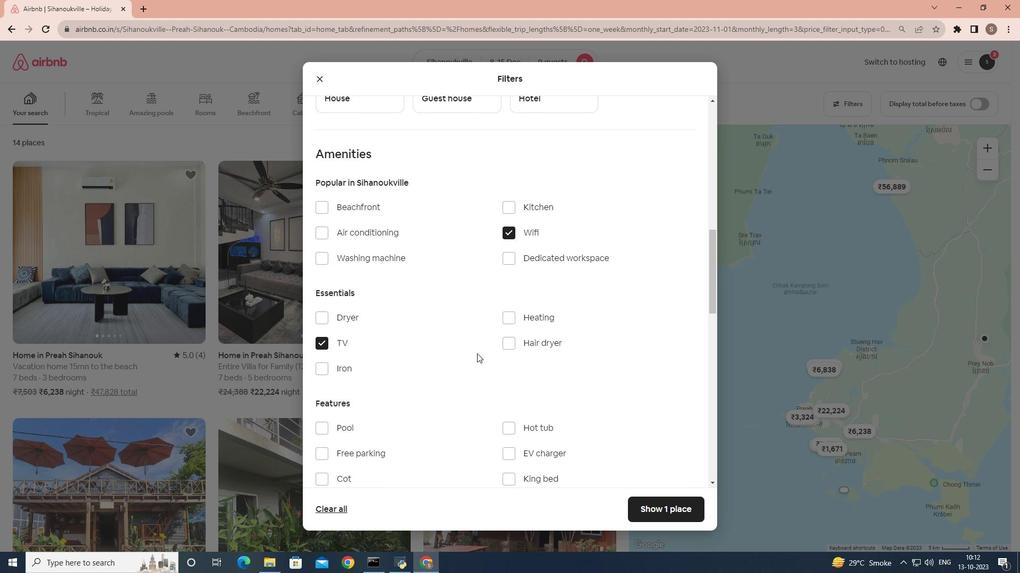 
Action: Mouse scrolled (477, 353) with delta (0, 0)
Screenshot: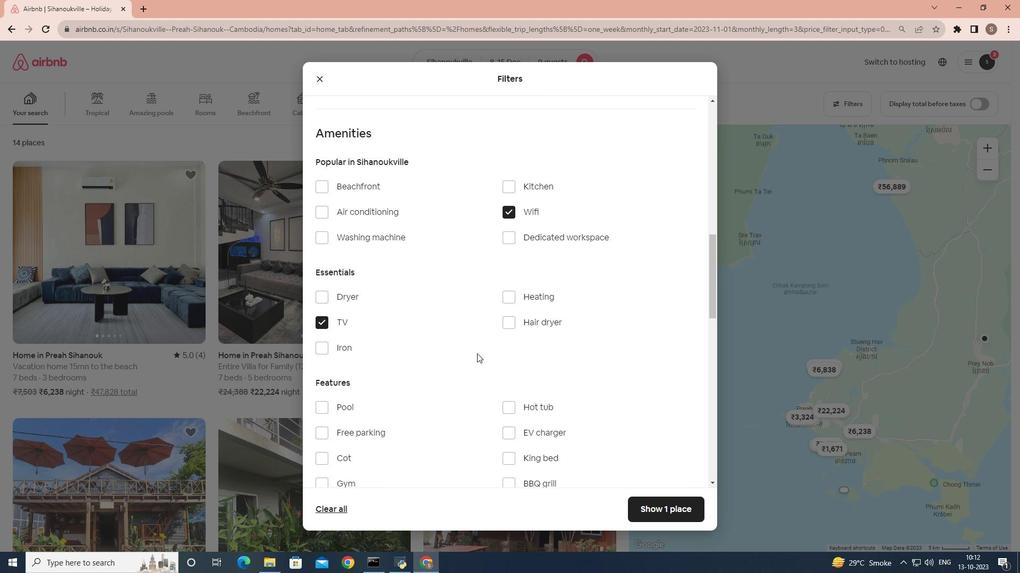 
Action: Mouse scrolled (477, 353) with delta (0, 0)
Screenshot: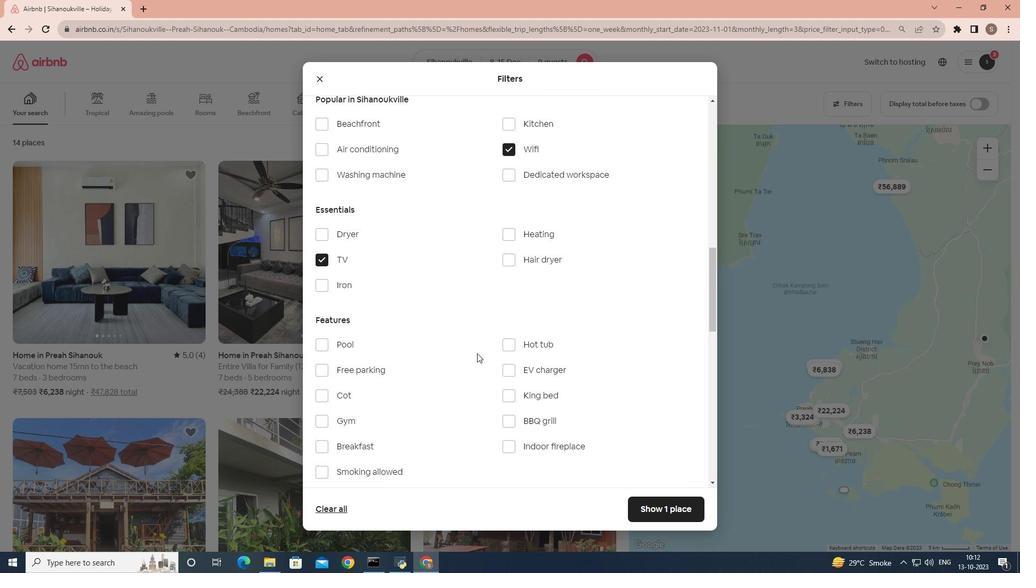 
Action: Mouse scrolled (477, 353) with delta (0, 0)
Screenshot: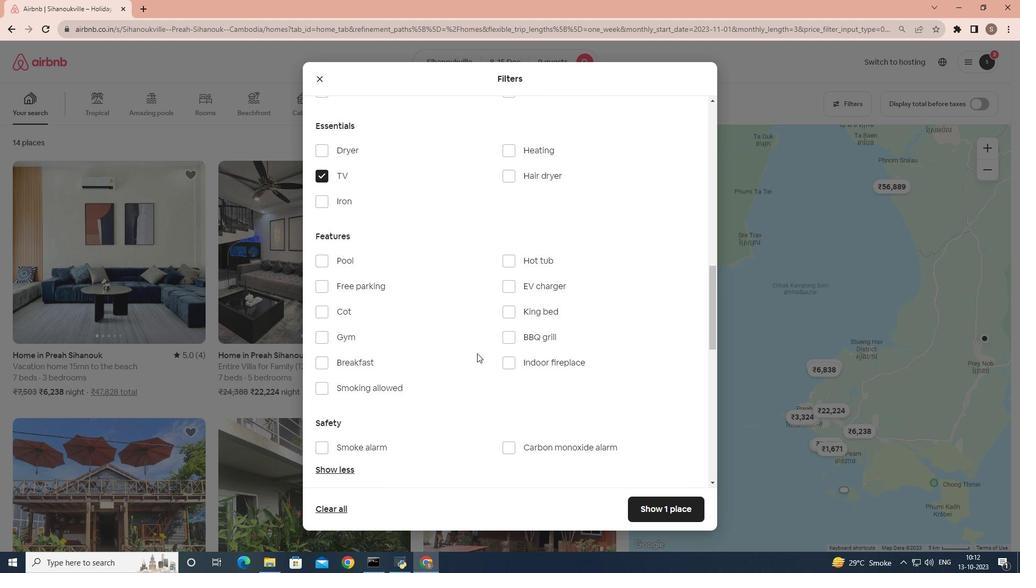 
Action: Mouse moved to (348, 235)
Screenshot: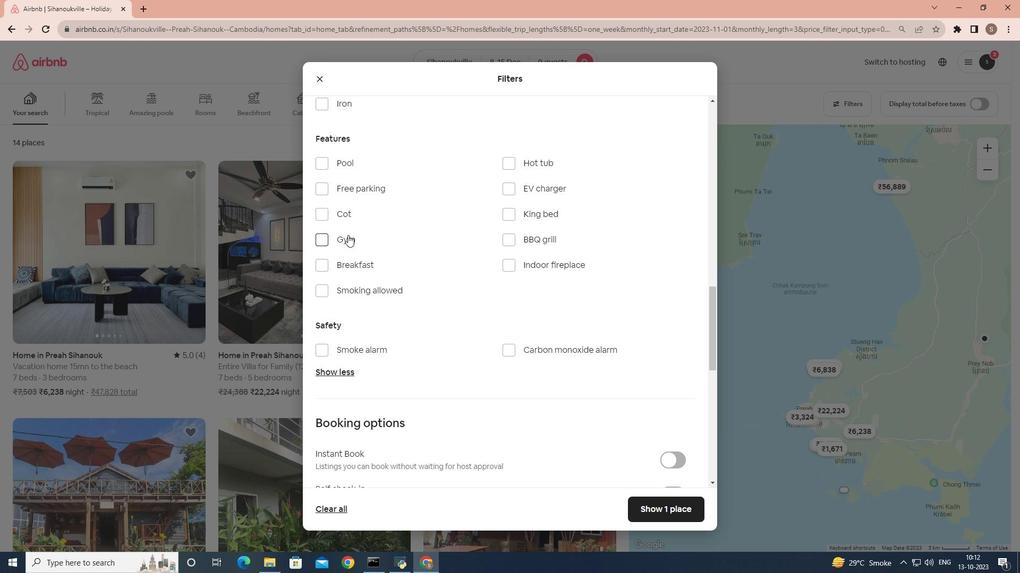 
Action: Mouse pressed left at (348, 235)
Screenshot: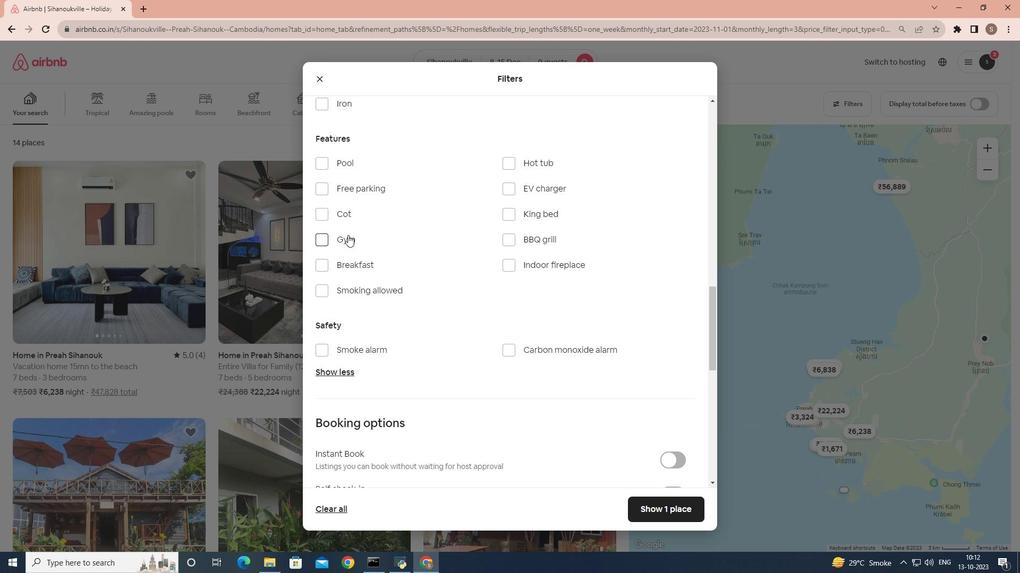 
Action: Mouse moved to (338, 266)
Screenshot: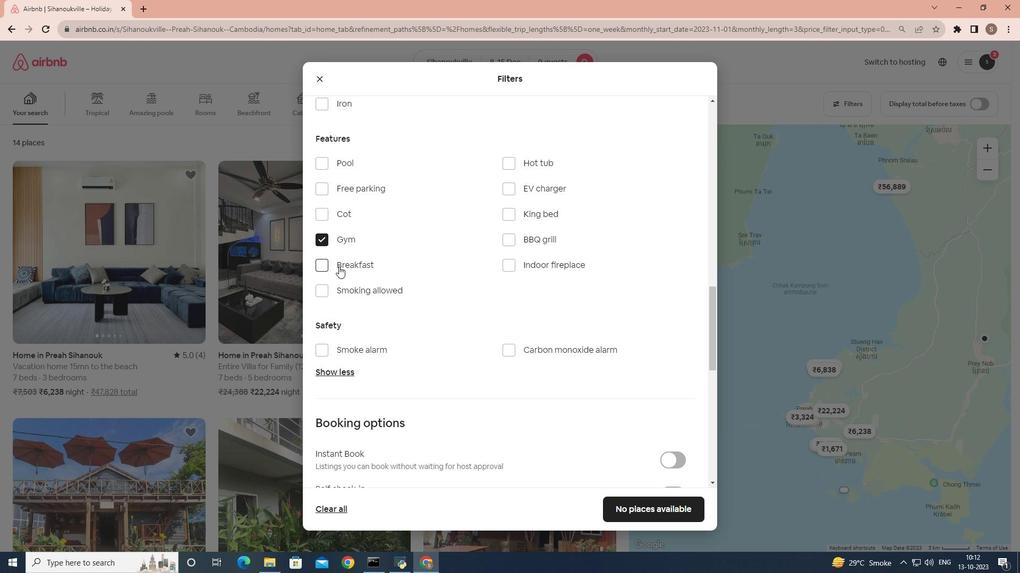 
Action: Mouse pressed left at (338, 266)
Screenshot: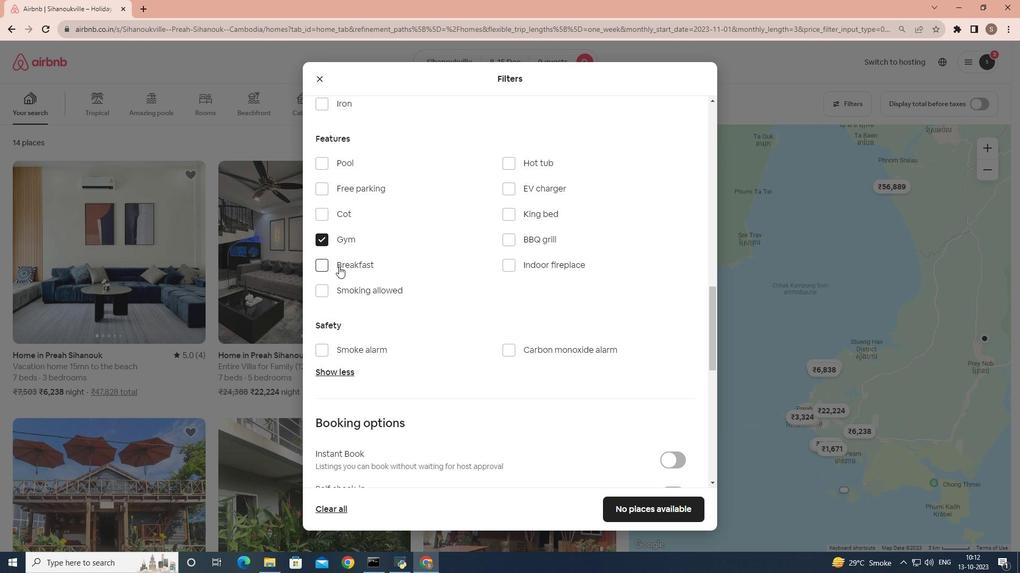 
Action: Mouse moved to (363, 187)
Screenshot: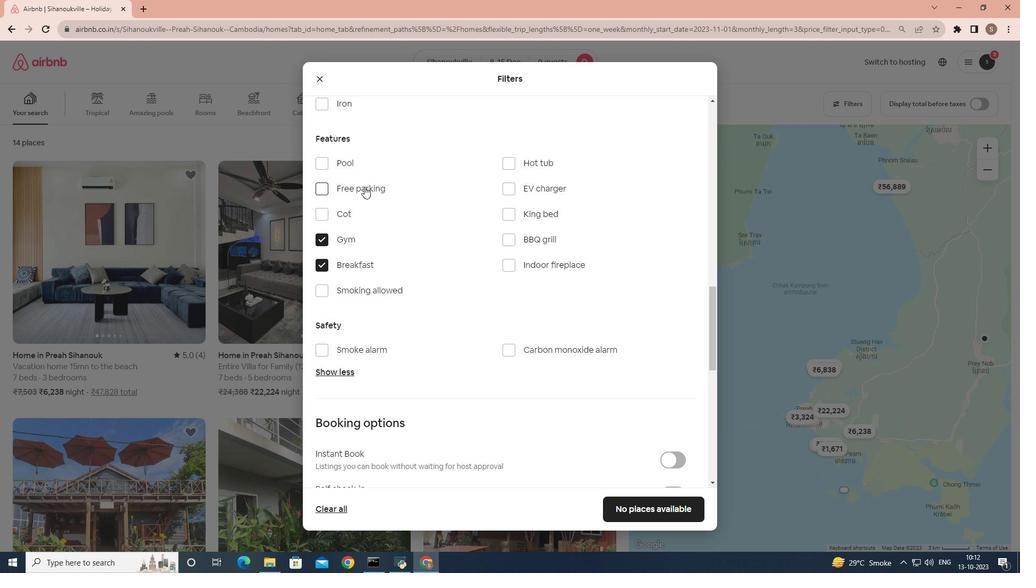 
Action: Mouse pressed left at (363, 187)
Screenshot: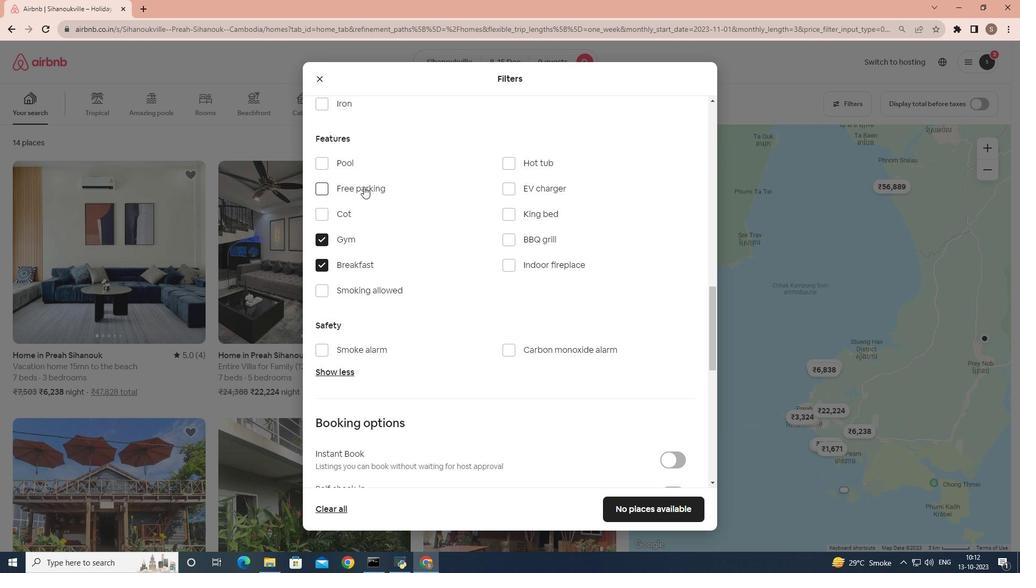 
Action: Mouse moved to (647, 505)
Screenshot: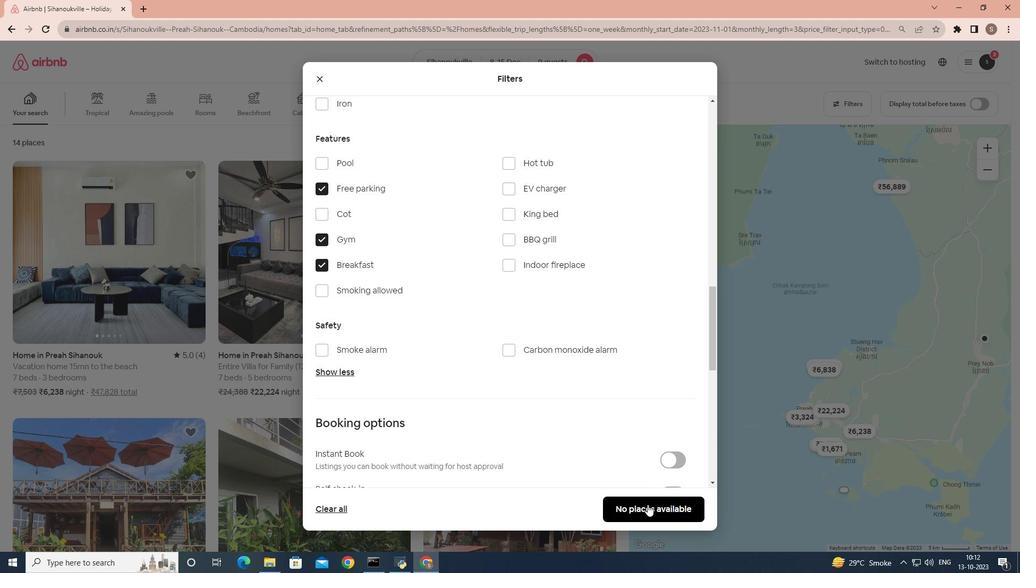 
Action: Mouse pressed left at (647, 505)
Screenshot: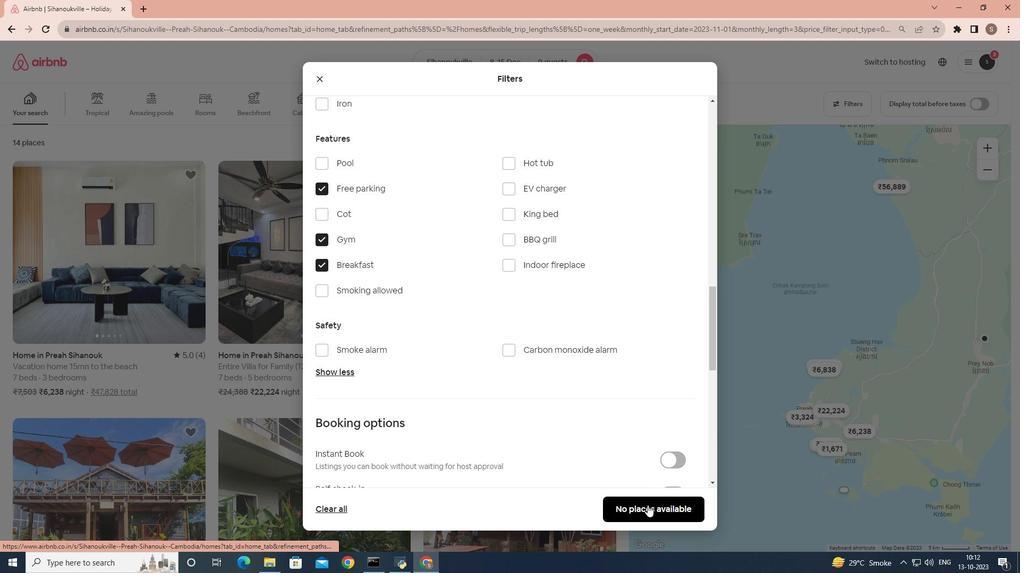 
